 Task: Search one way flight ticket for 1 adult, 6 children, 1 infant in seat and 1 infant on lap in business from Rhinelander: Rhinelander-oneida County Airport to Rock Springs: Southwest Wyoming Regional Airport (rock Springs Sweetwater County Airport) on 8-5-2023. Choice of flights is Alaska. Number of bags: 8 checked bags. Price is upto 75000. Outbound departure time preference is 23:45.
Action: Mouse moved to (371, 319)
Screenshot: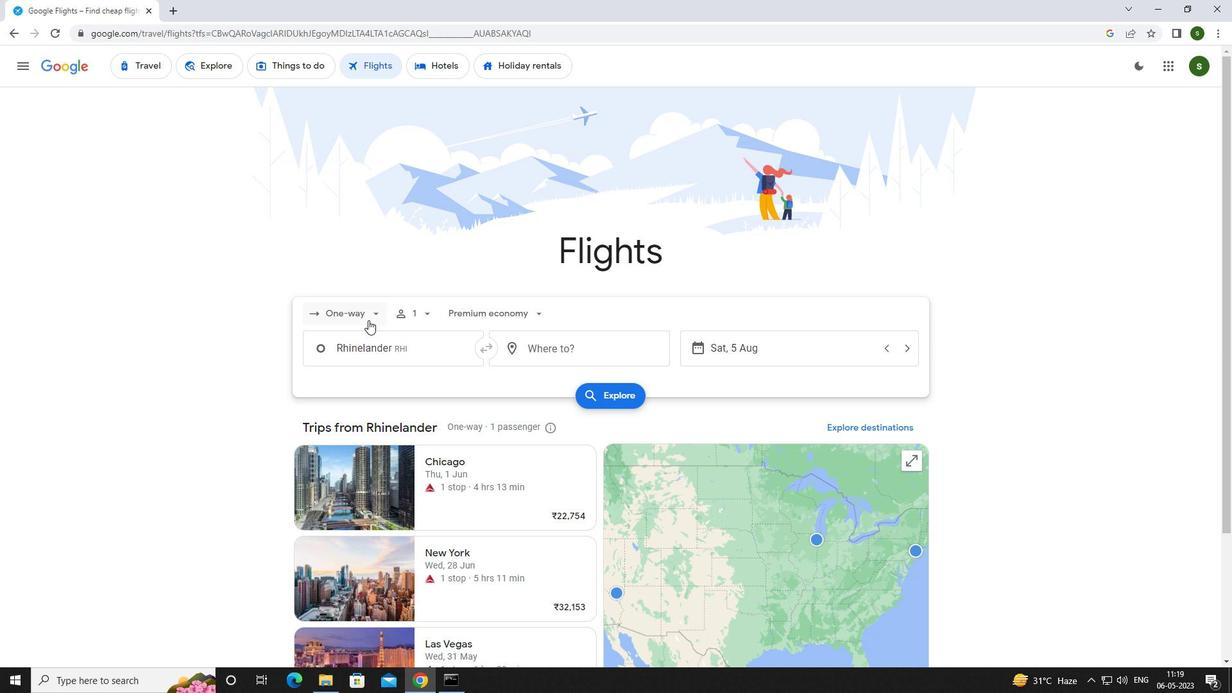 
Action: Mouse pressed left at (371, 319)
Screenshot: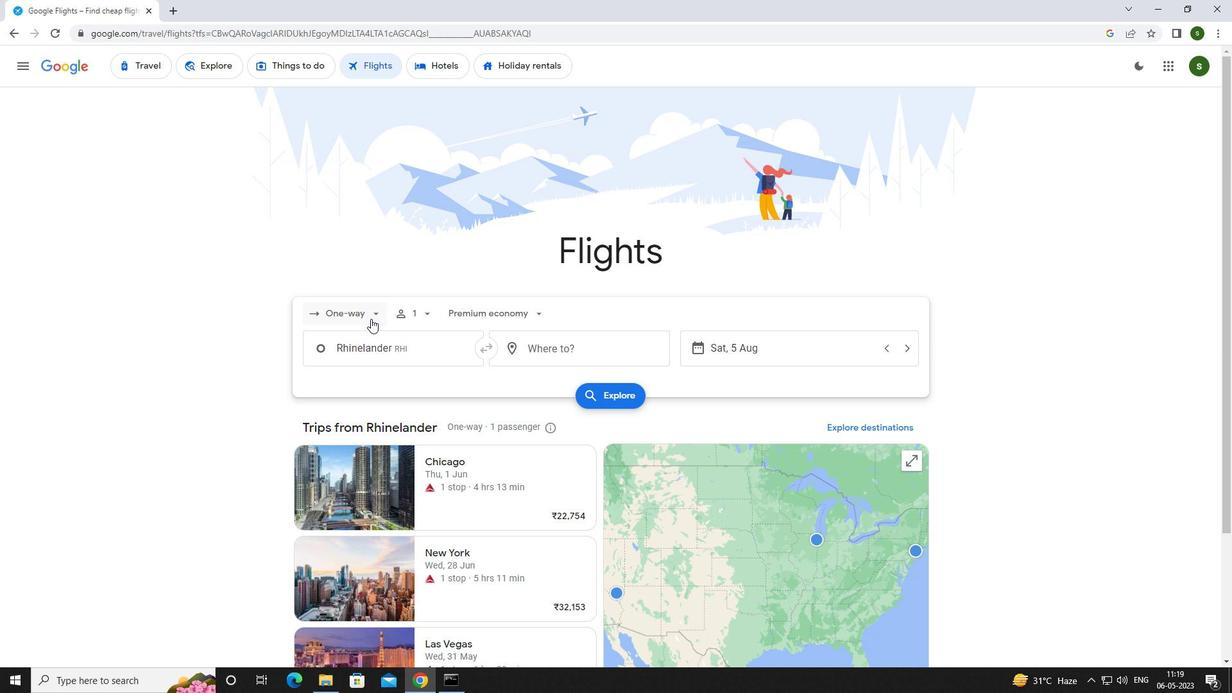 
Action: Mouse moved to (368, 374)
Screenshot: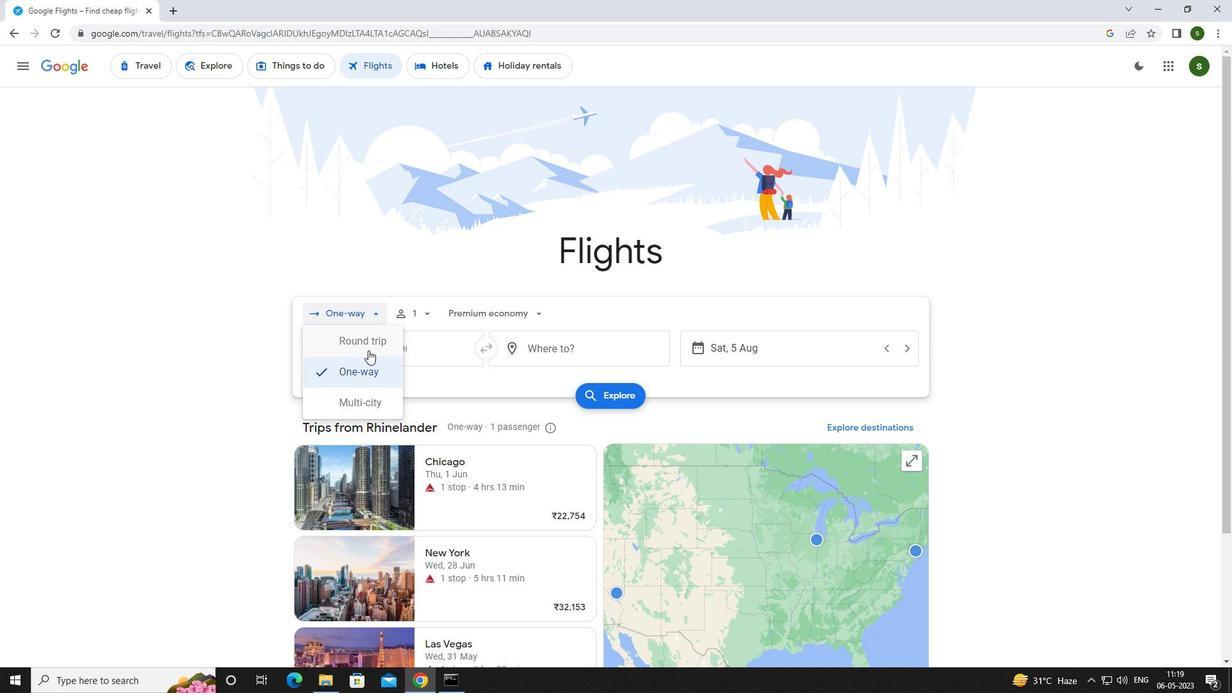 
Action: Mouse pressed left at (368, 374)
Screenshot: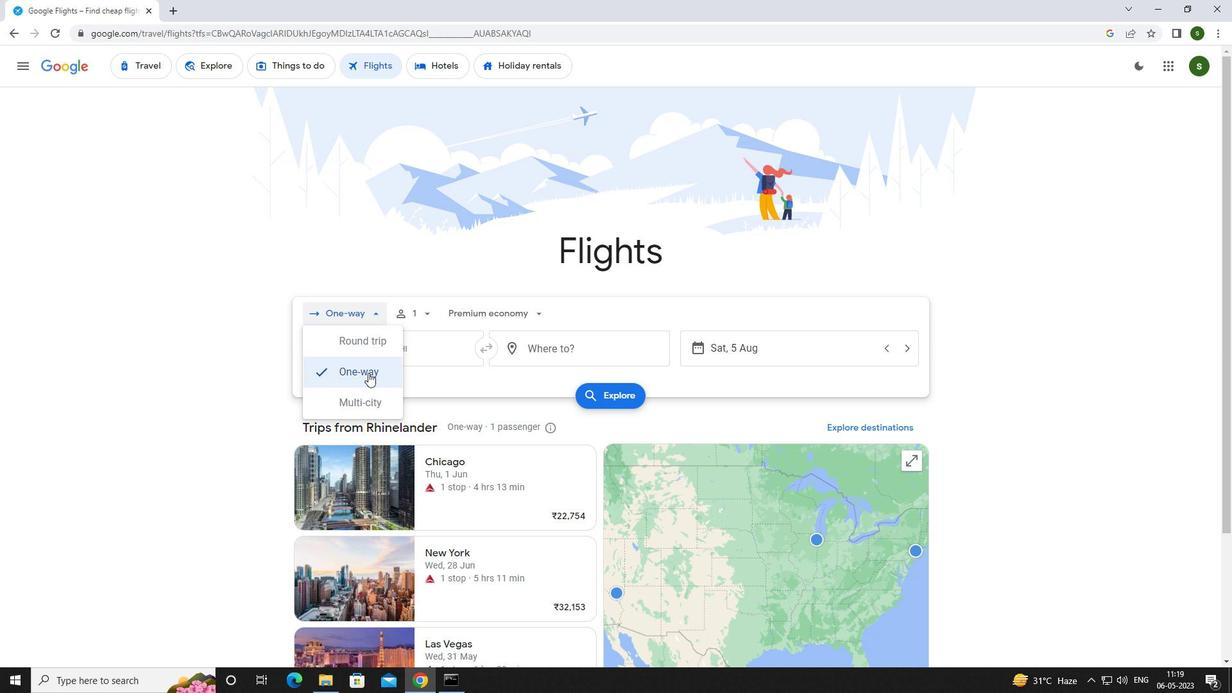 
Action: Mouse moved to (430, 321)
Screenshot: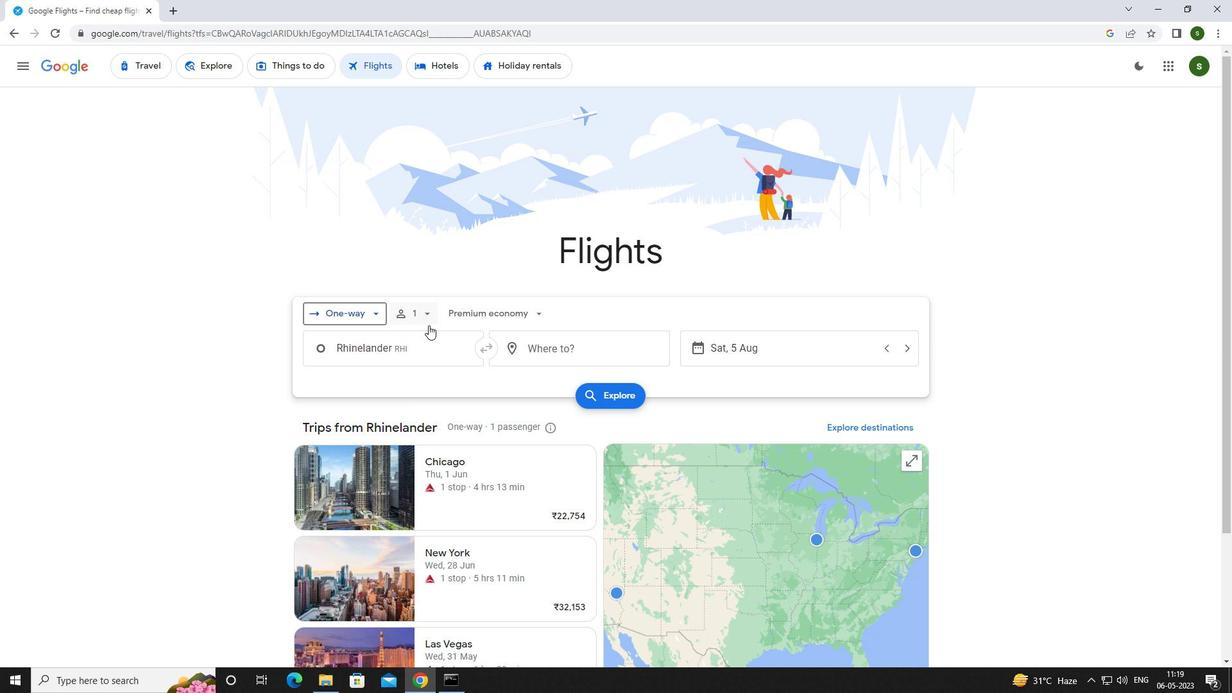 
Action: Mouse pressed left at (430, 321)
Screenshot: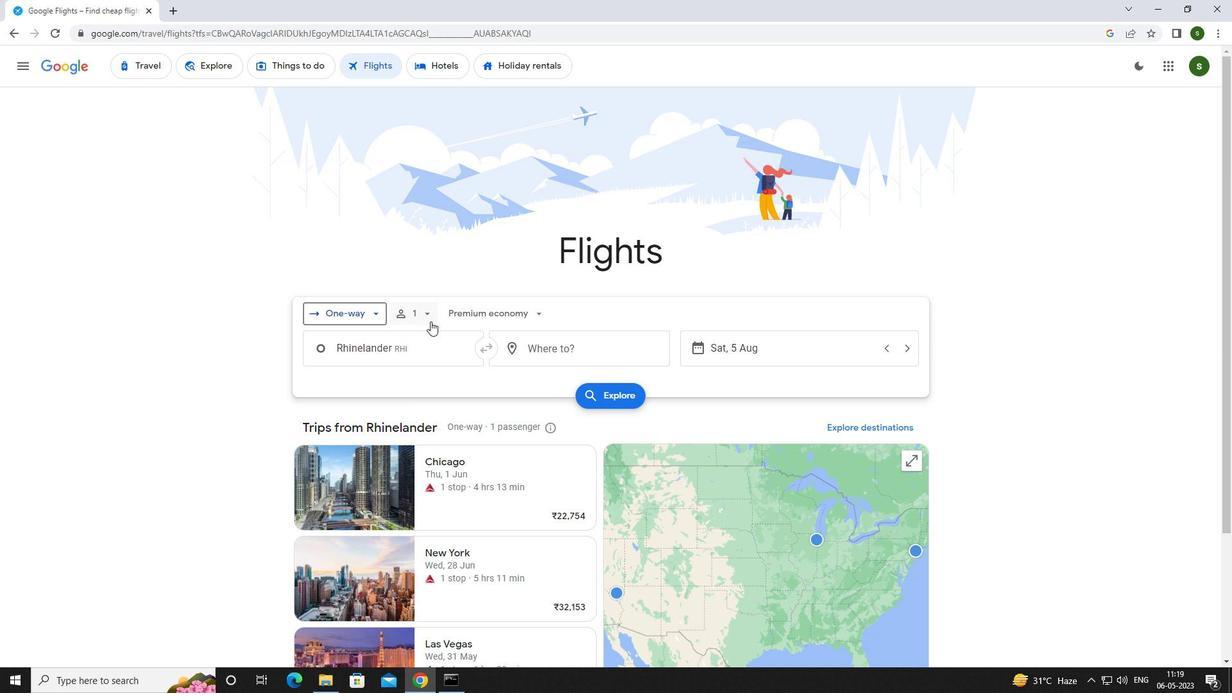 
Action: Mouse moved to (522, 374)
Screenshot: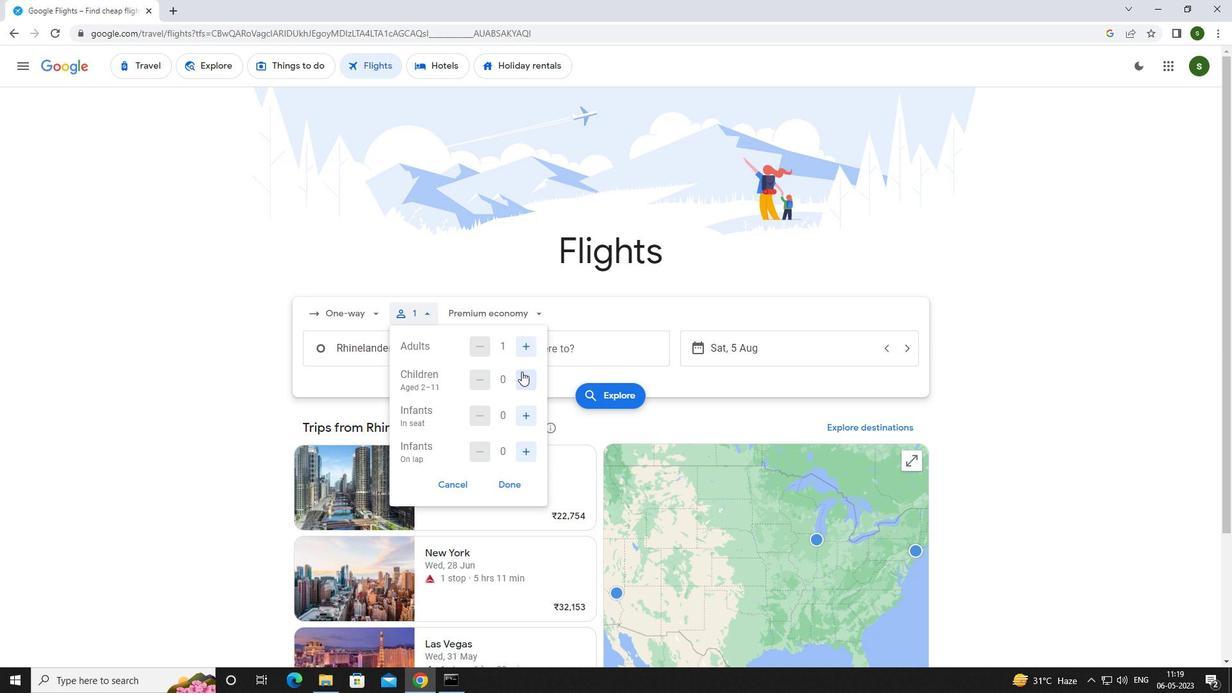 
Action: Mouse pressed left at (522, 374)
Screenshot: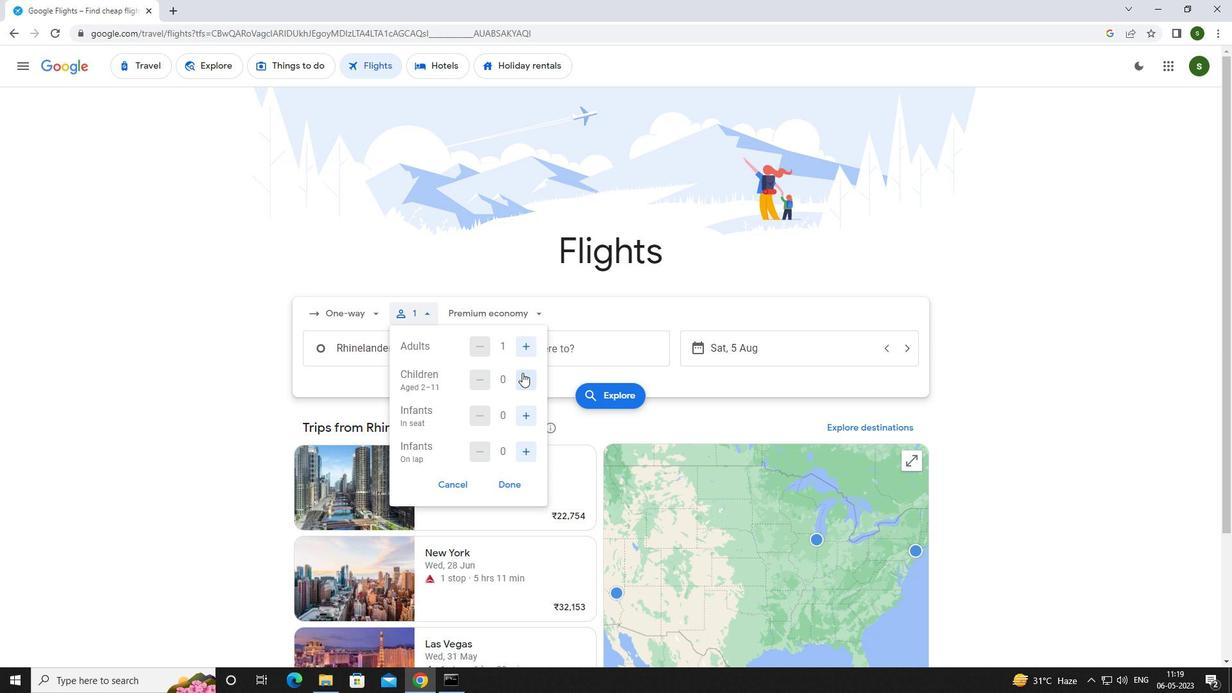 
Action: Mouse pressed left at (522, 374)
Screenshot: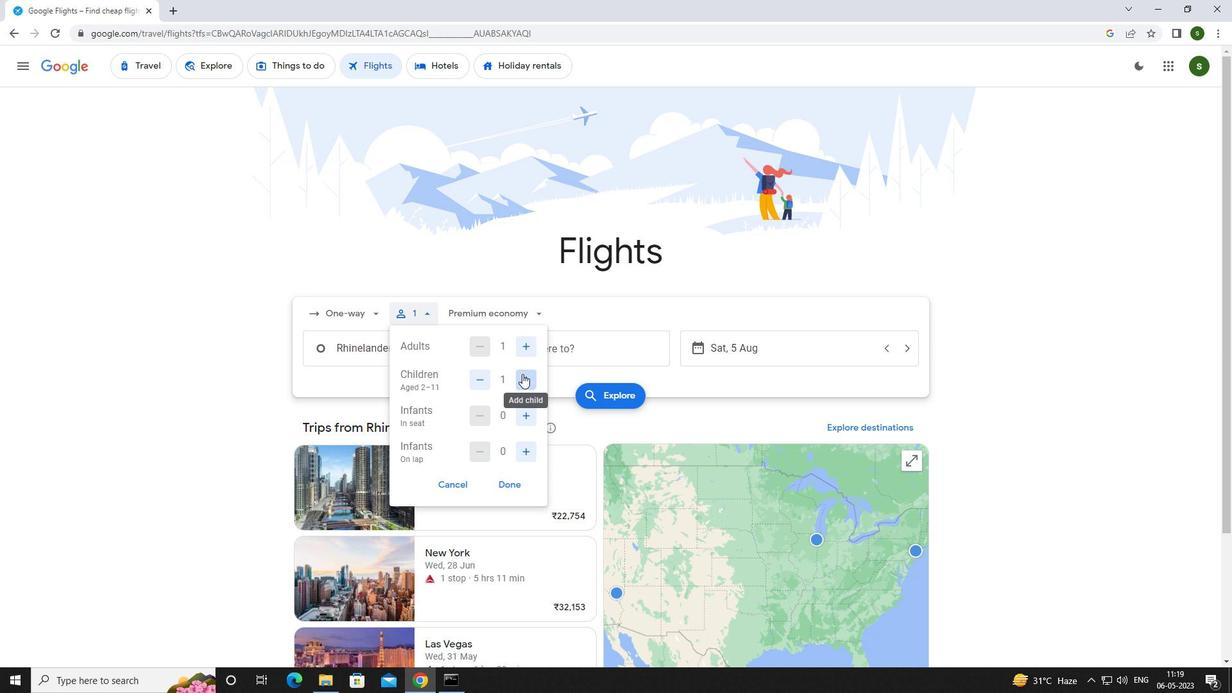 
Action: Mouse pressed left at (522, 374)
Screenshot: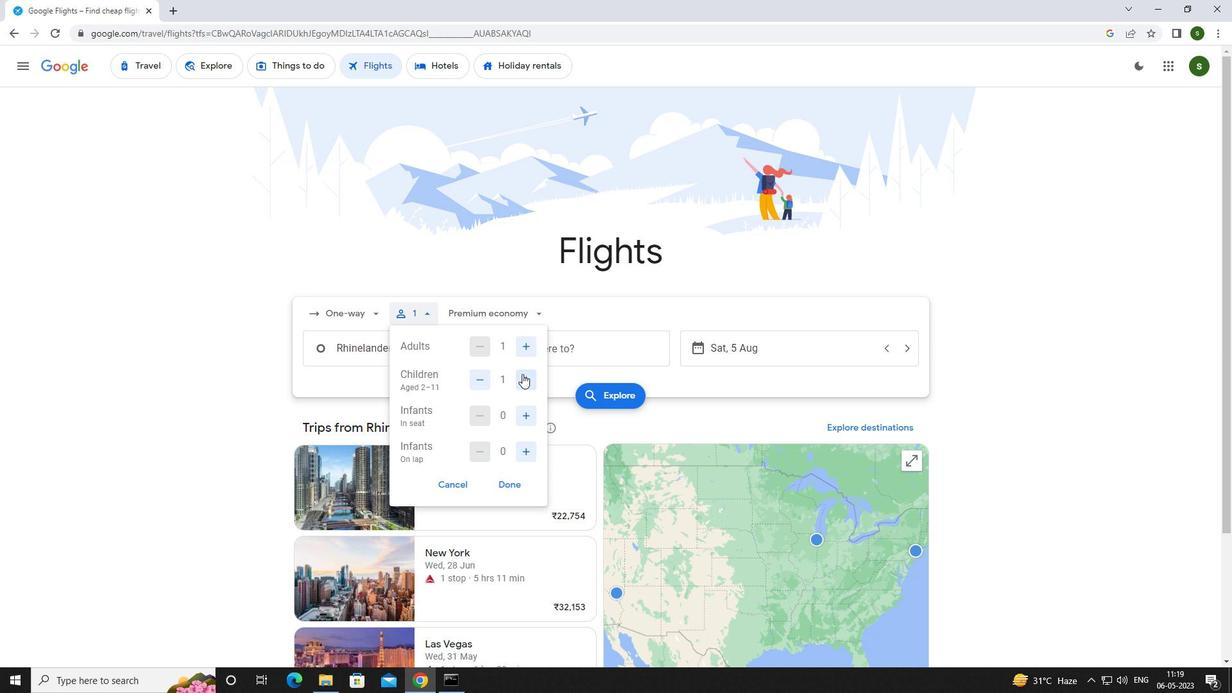 
Action: Mouse pressed left at (522, 374)
Screenshot: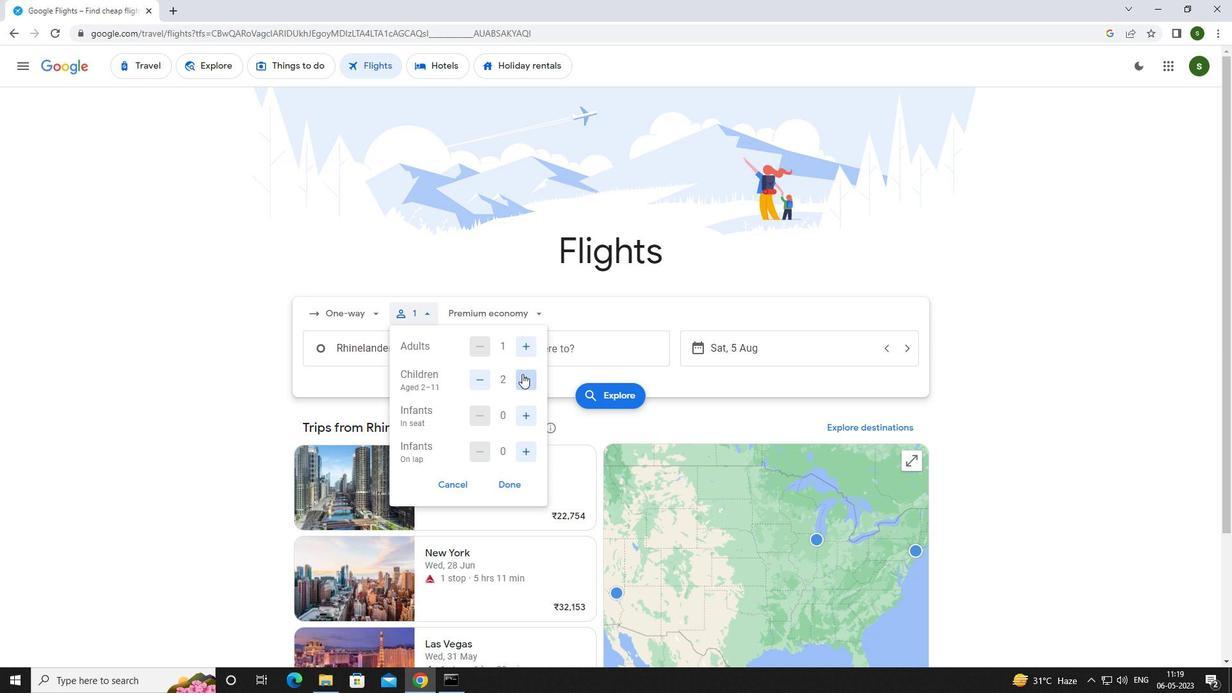 
Action: Mouse pressed left at (522, 374)
Screenshot: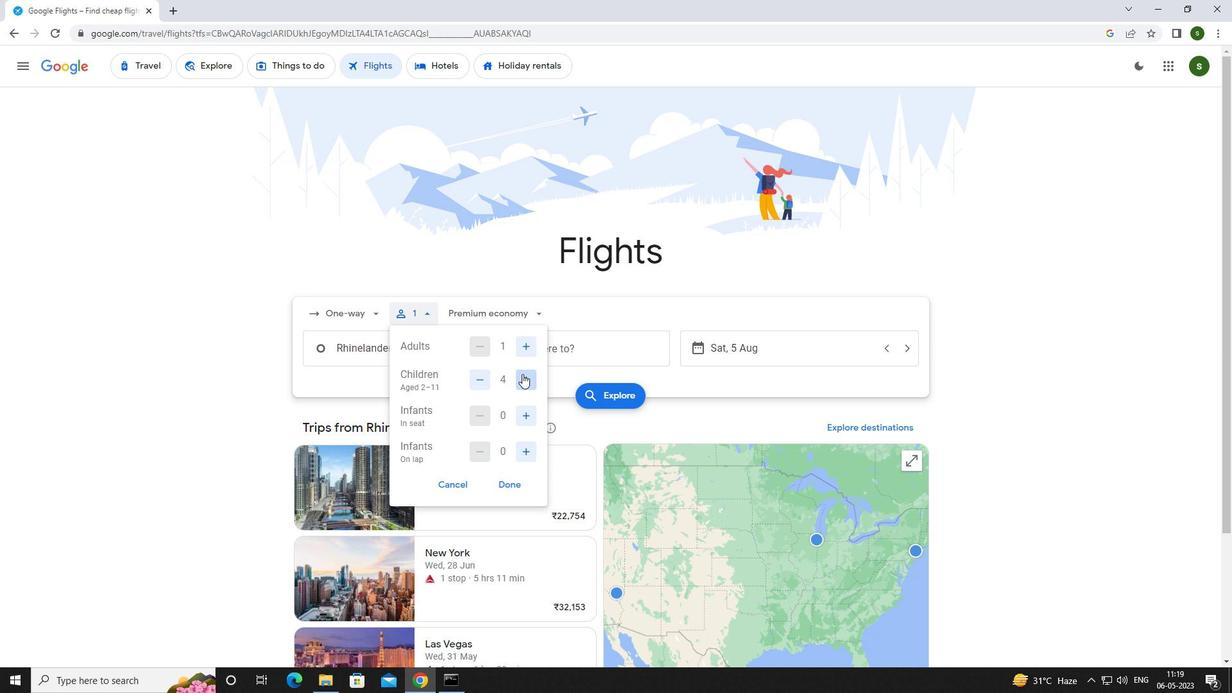 
Action: Mouse pressed left at (522, 374)
Screenshot: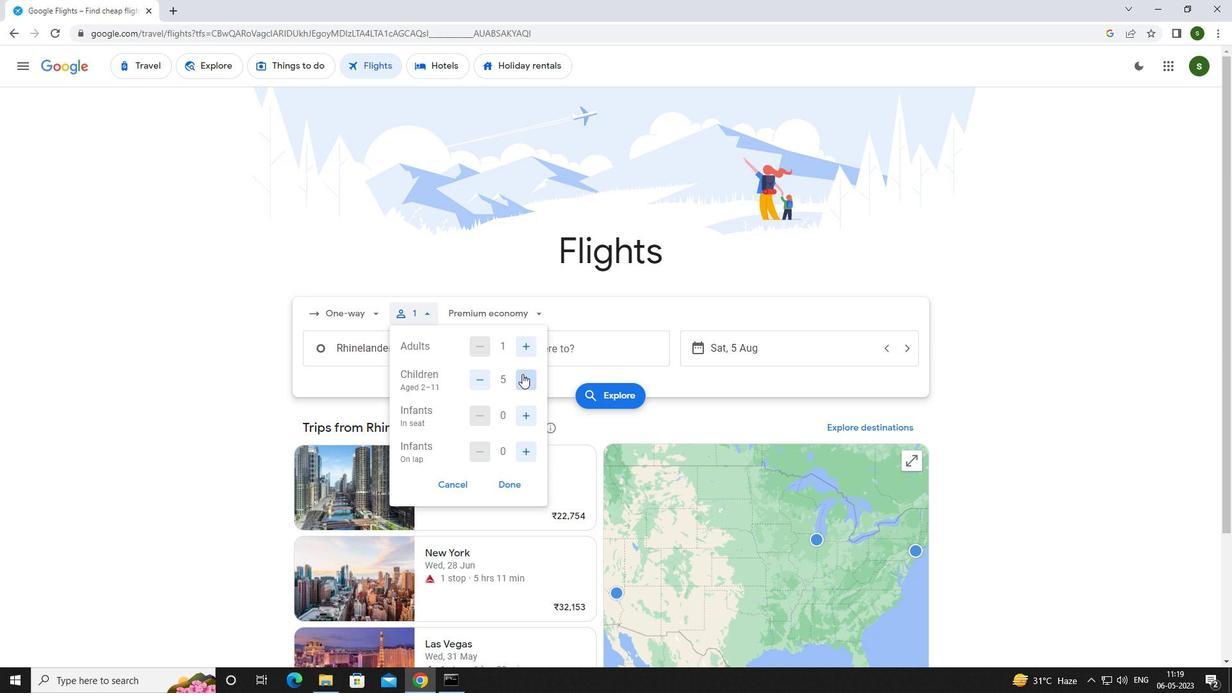 
Action: Mouse moved to (526, 411)
Screenshot: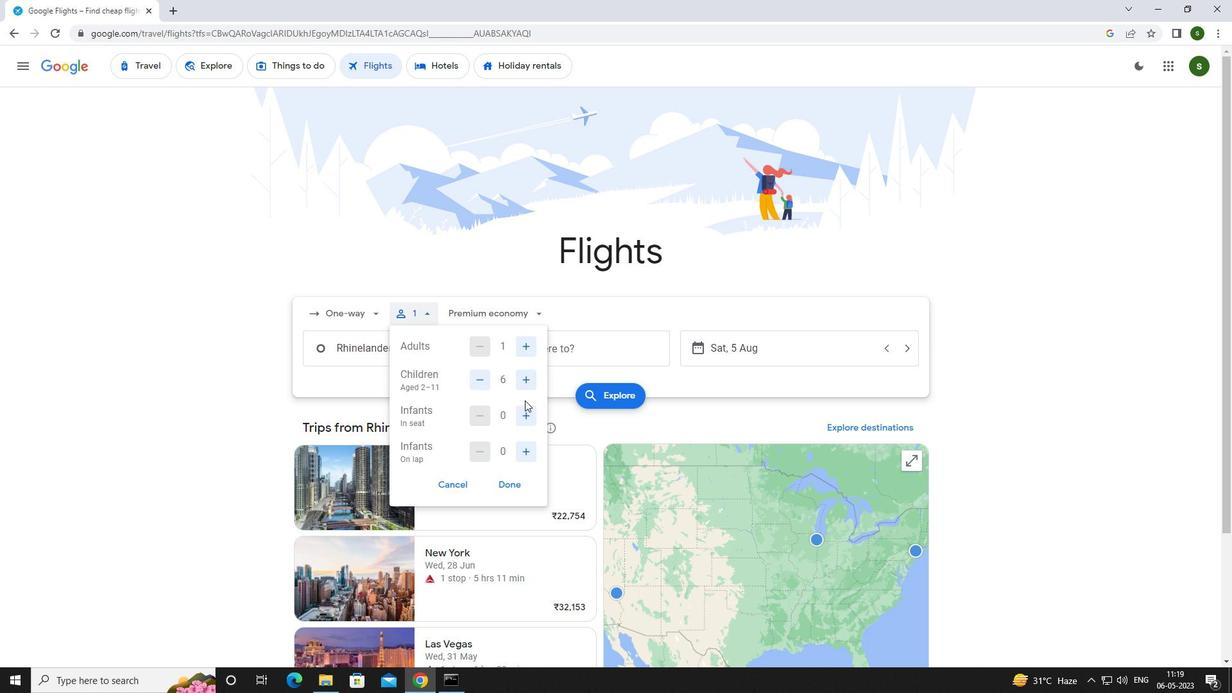 
Action: Mouse pressed left at (526, 411)
Screenshot: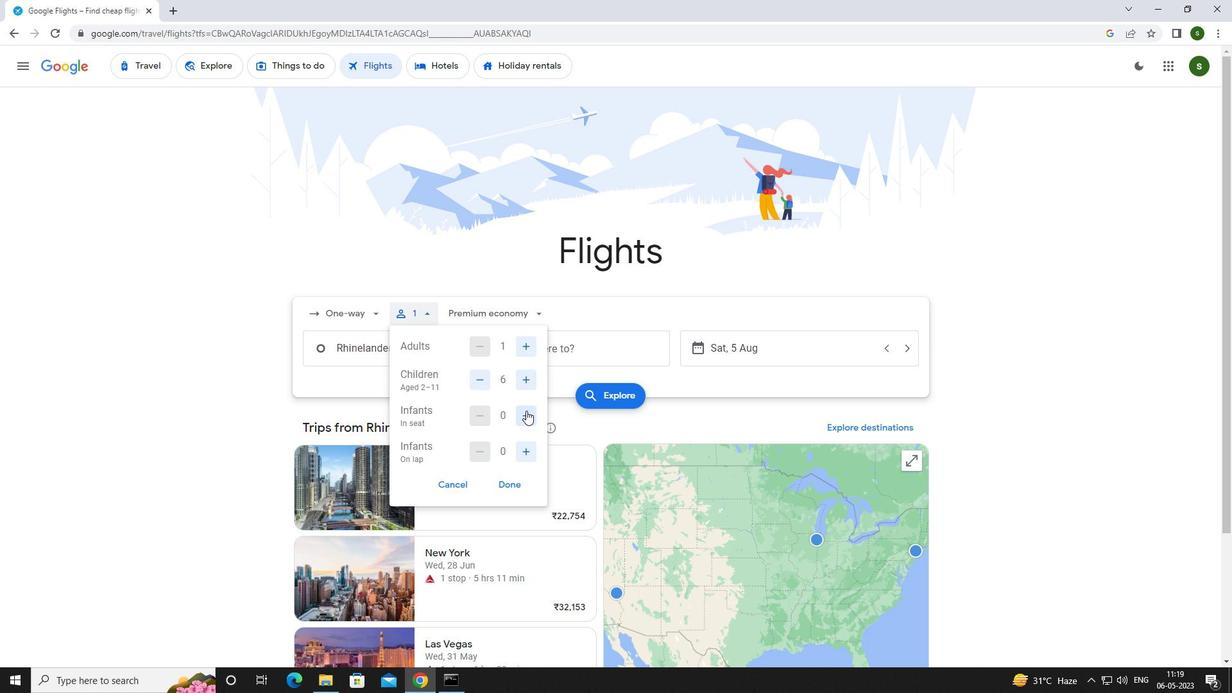 
Action: Mouse moved to (532, 448)
Screenshot: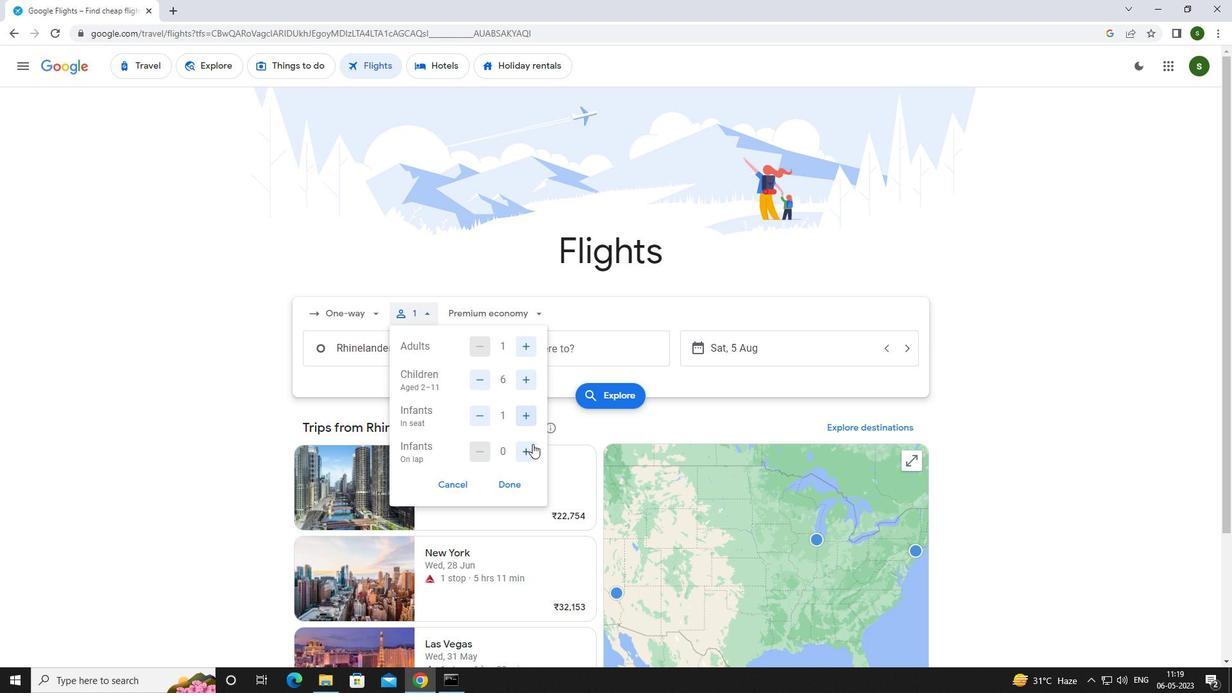 
Action: Mouse pressed left at (532, 448)
Screenshot: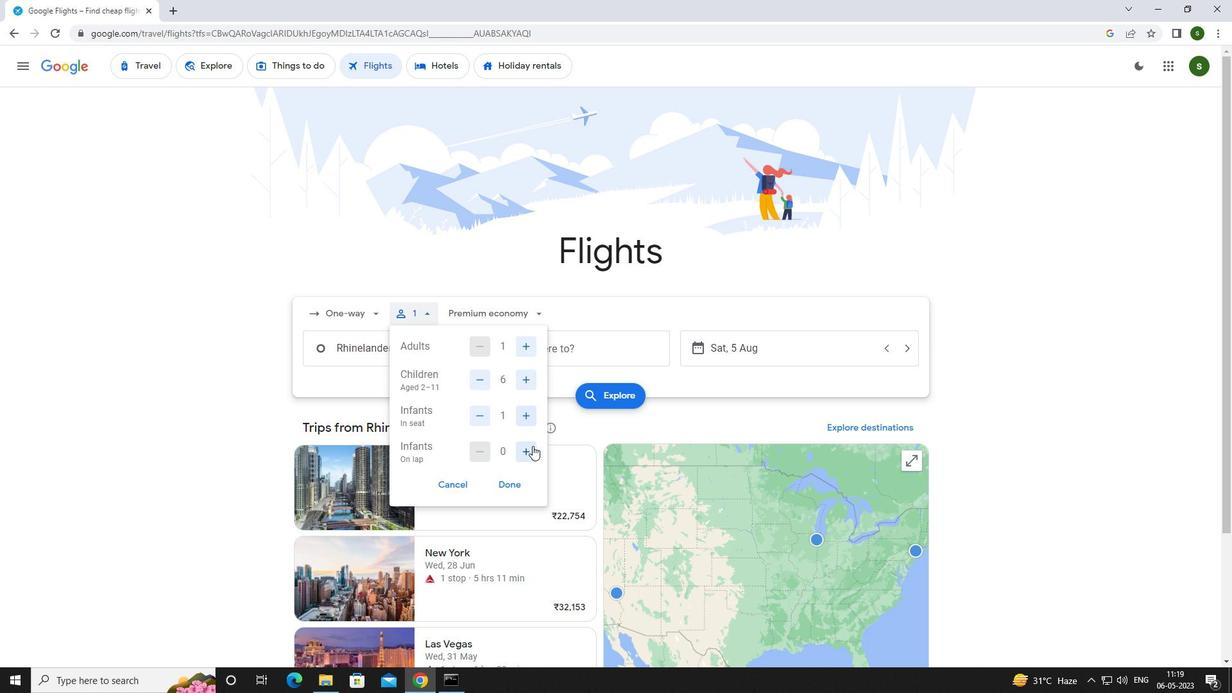 
Action: Mouse moved to (527, 308)
Screenshot: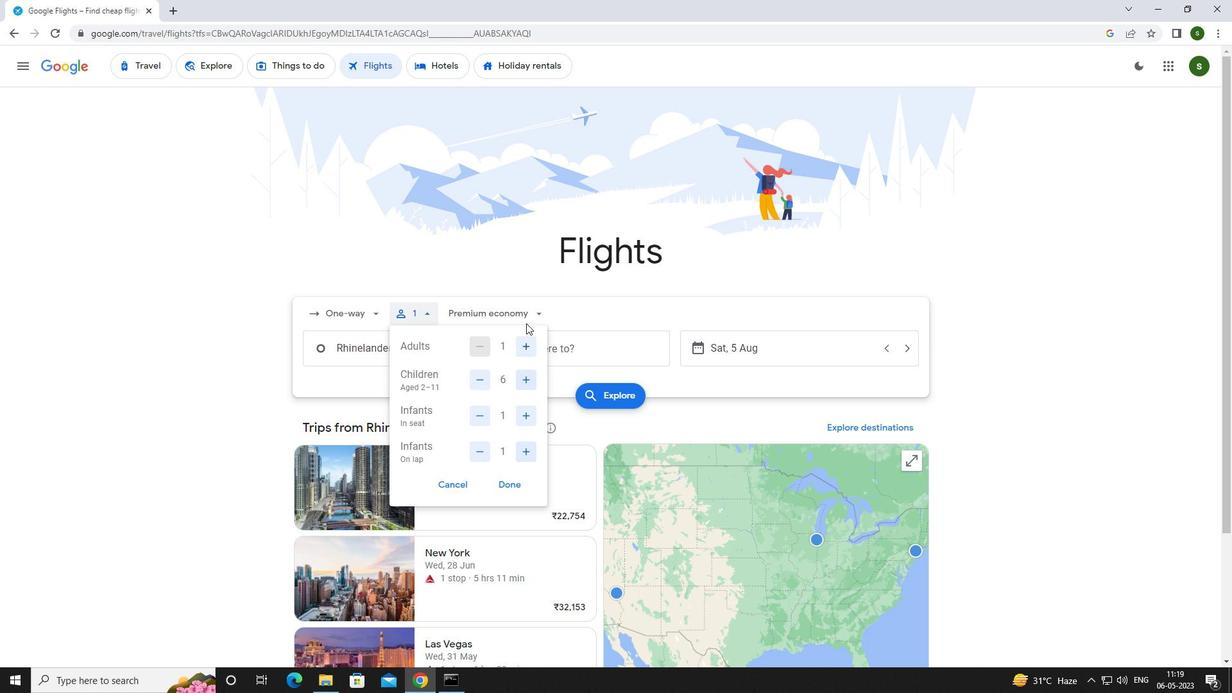 
Action: Mouse pressed left at (527, 308)
Screenshot: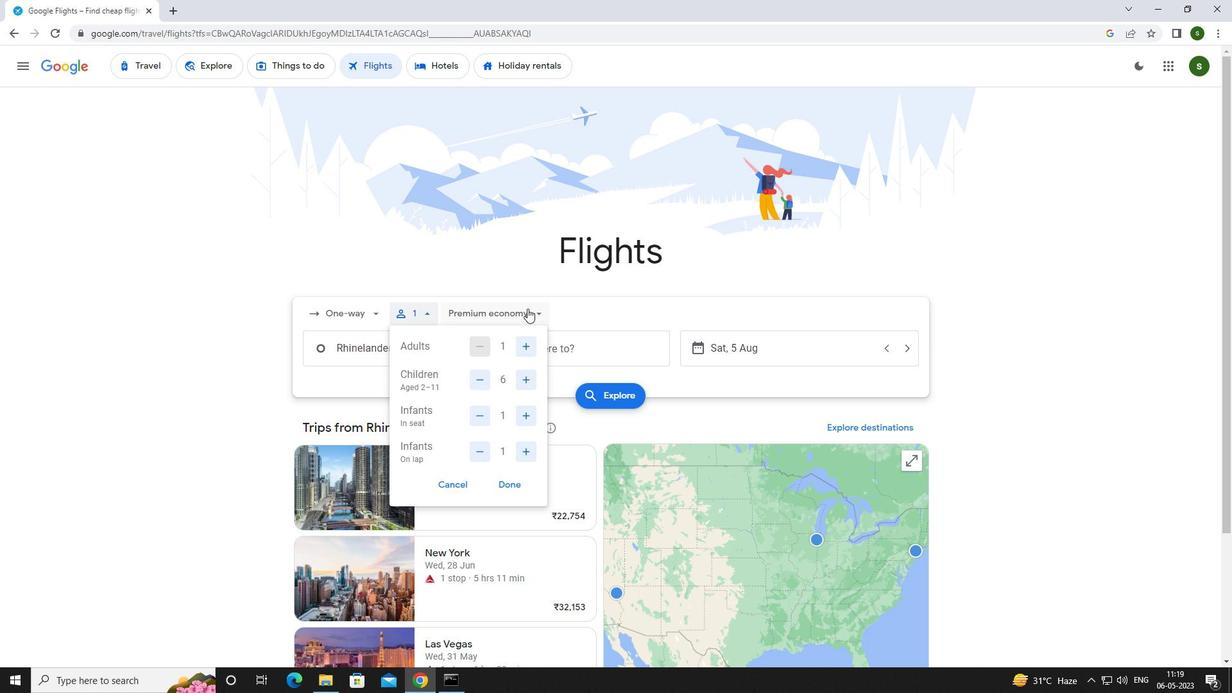 
Action: Mouse moved to (528, 400)
Screenshot: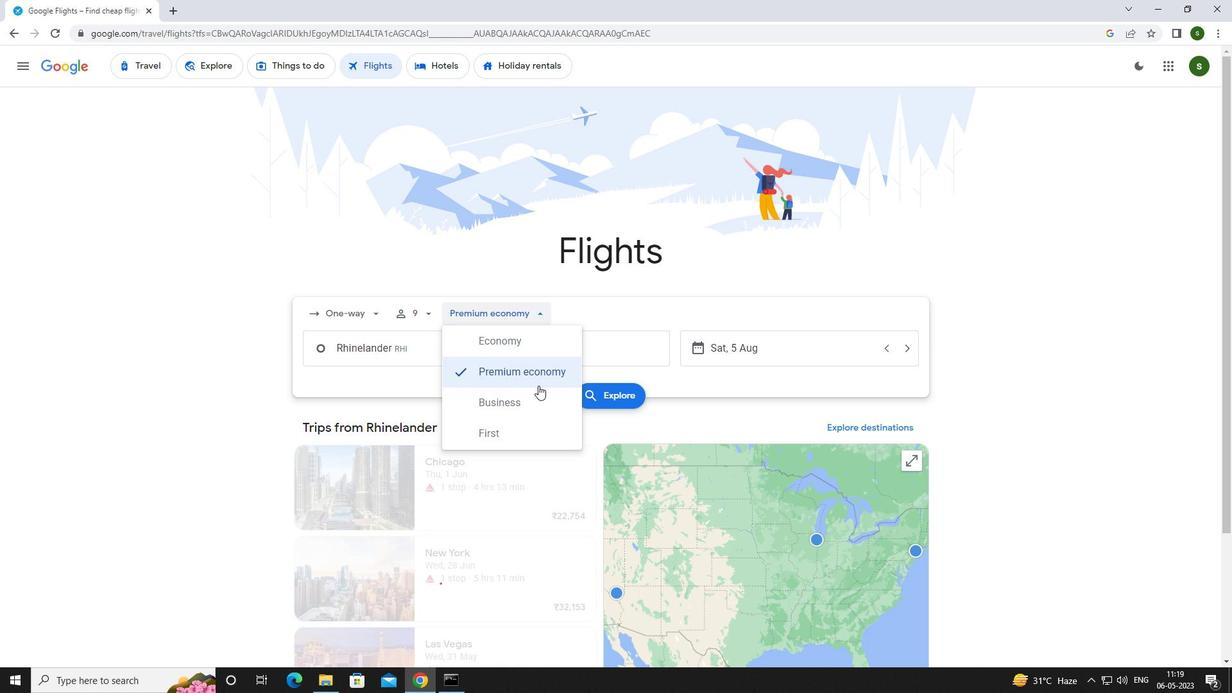 
Action: Mouse pressed left at (528, 400)
Screenshot: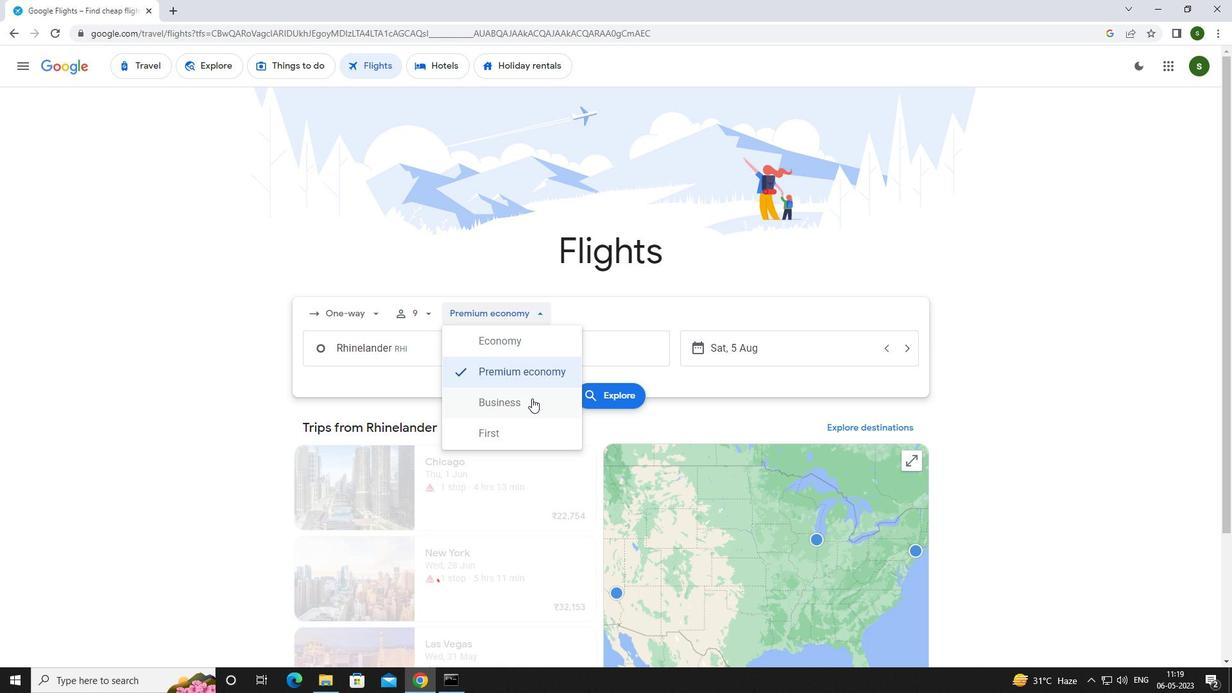 
Action: Mouse moved to (433, 345)
Screenshot: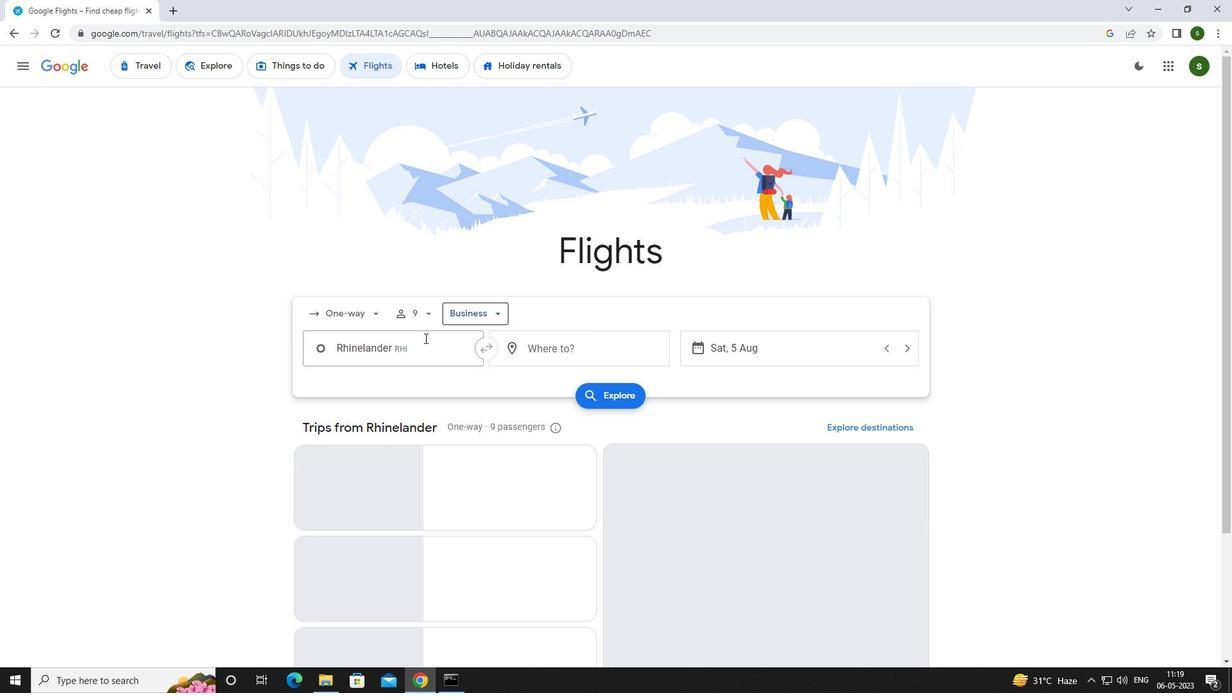 
Action: Mouse pressed left at (433, 345)
Screenshot: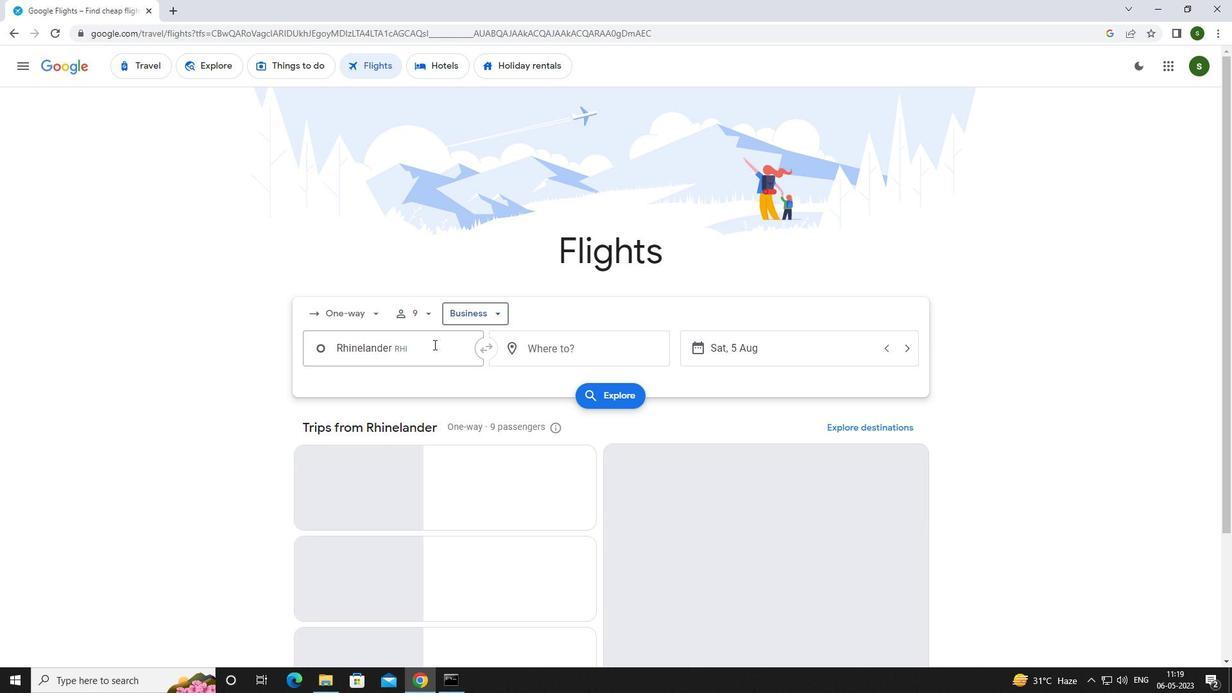
Action: Key pressed <Key.caps_lock>r<Key.caps_lock>hinr<Key.backspace>
Screenshot: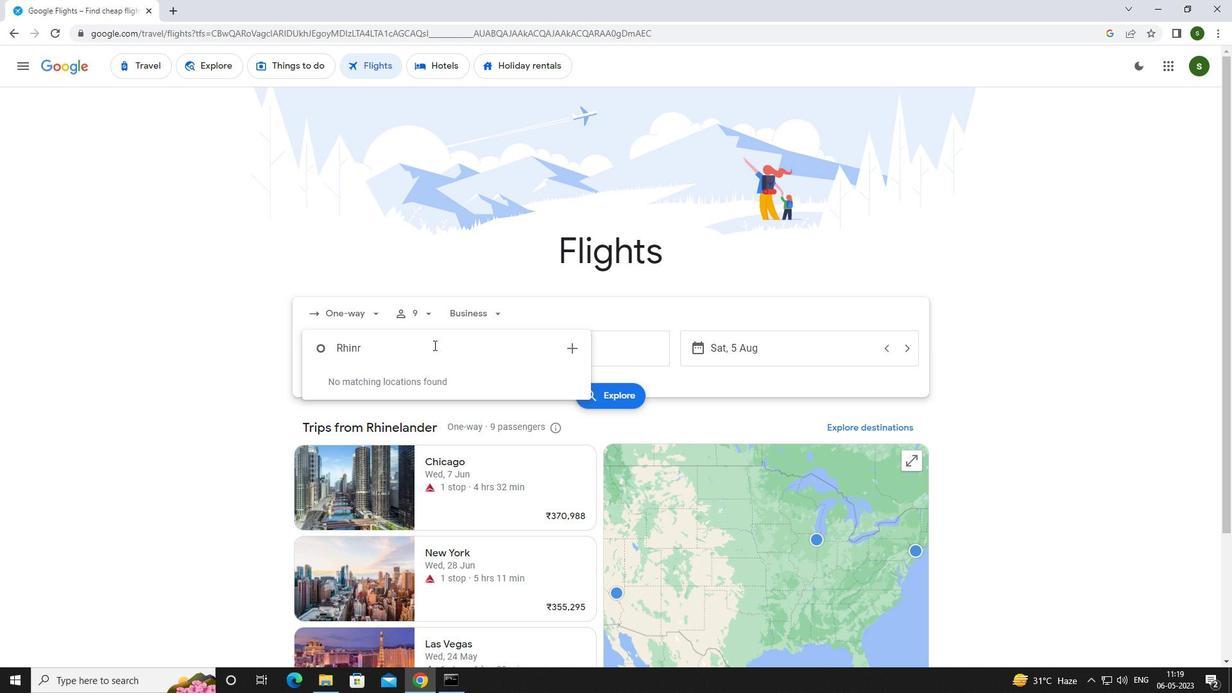 
Action: Mouse moved to (439, 381)
Screenshot: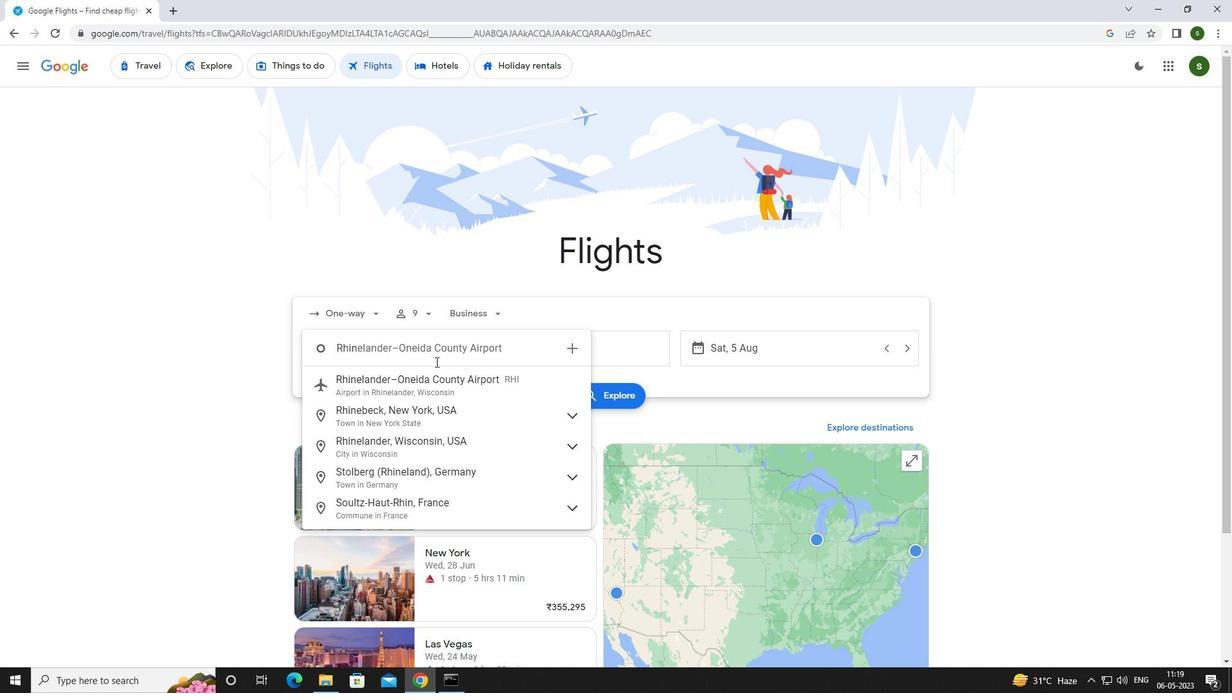 
Action: Mouse pressed left at (439, 381)
Screenshot: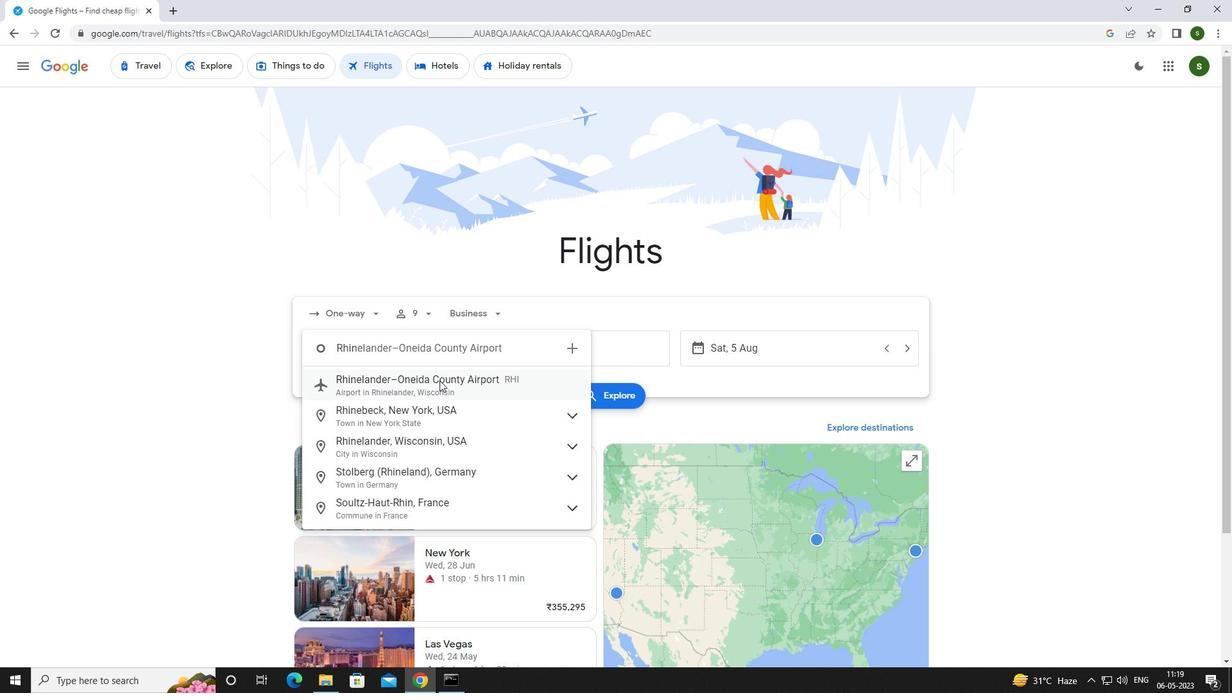 
Action: Mouse moved to (564, 352)
Screenshot: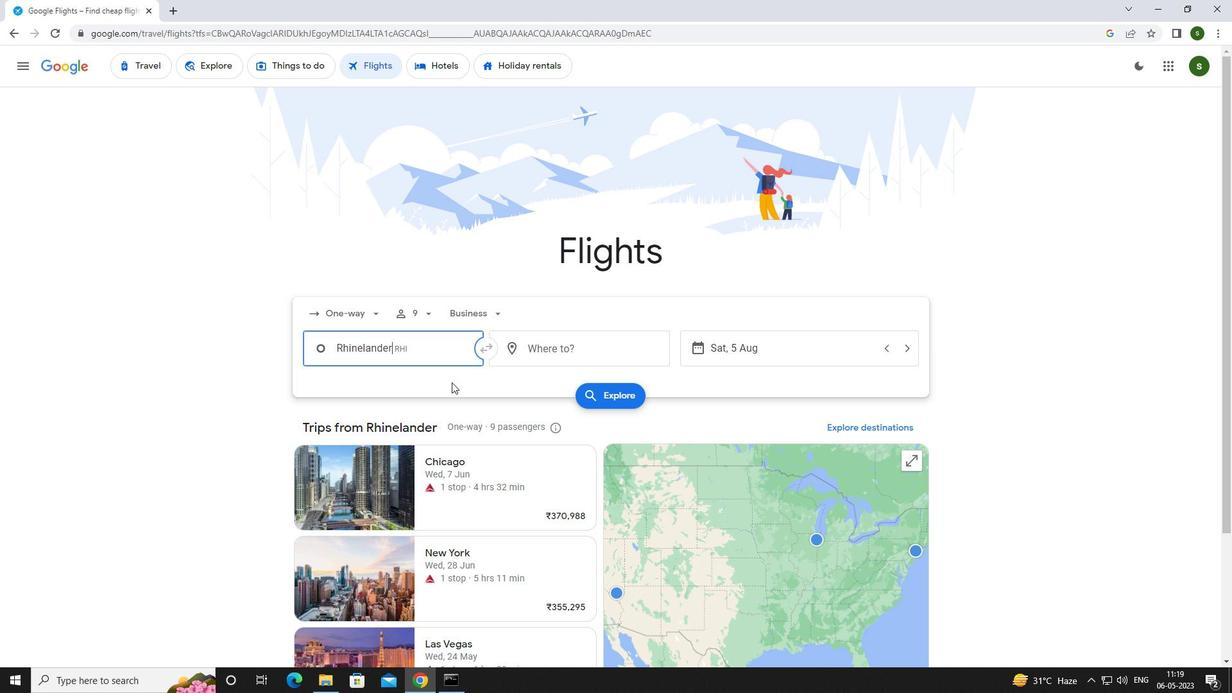 
Action: Mouse pressed left at (564, 352)
Screenshot: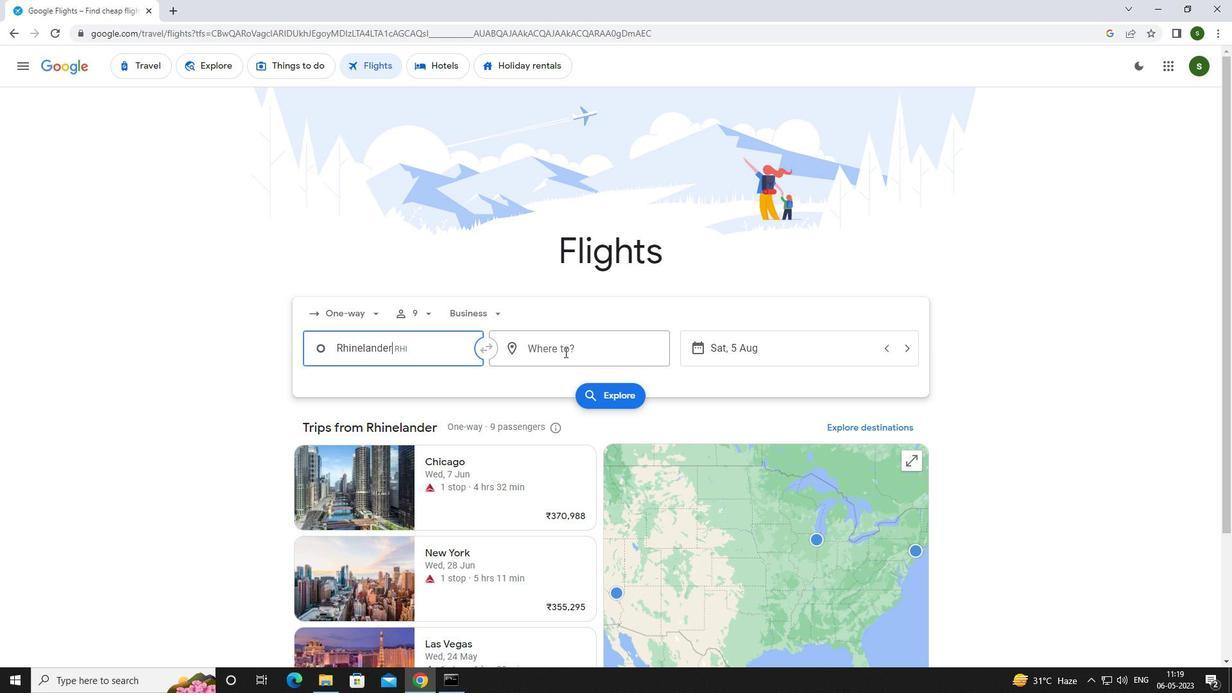 
Action: Key pressed <Key.caps_lock>r<Key.caps_lock>ock<Key.space><Key.caps_lock>s<Key.caps_lock>pr
Screenshot: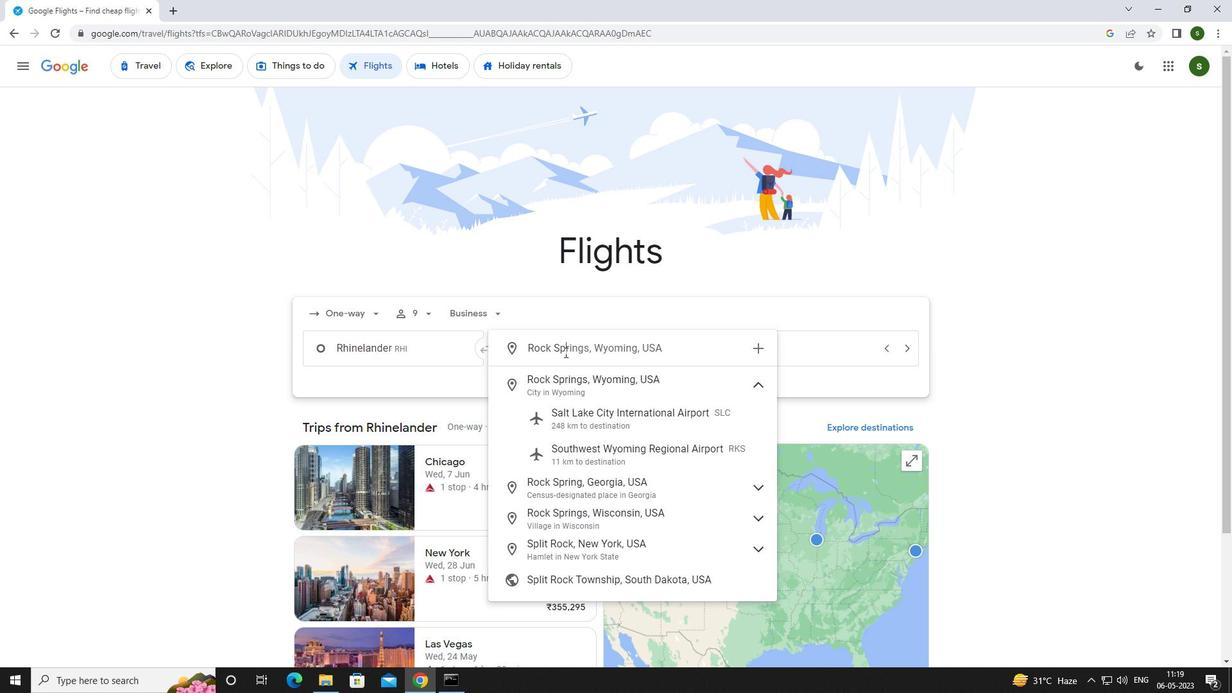 
Action: Mouse moved to (590, 439)
Screenshot: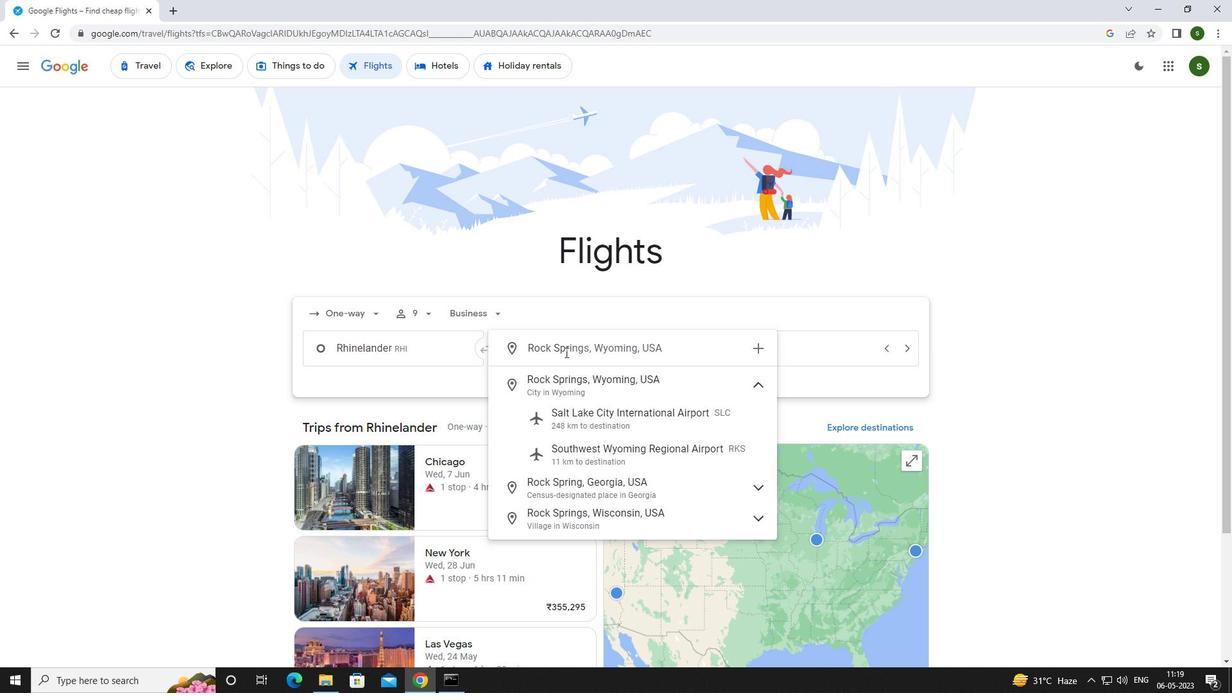 
Action: Mouse pressed left at (590, 439)
Screenshot: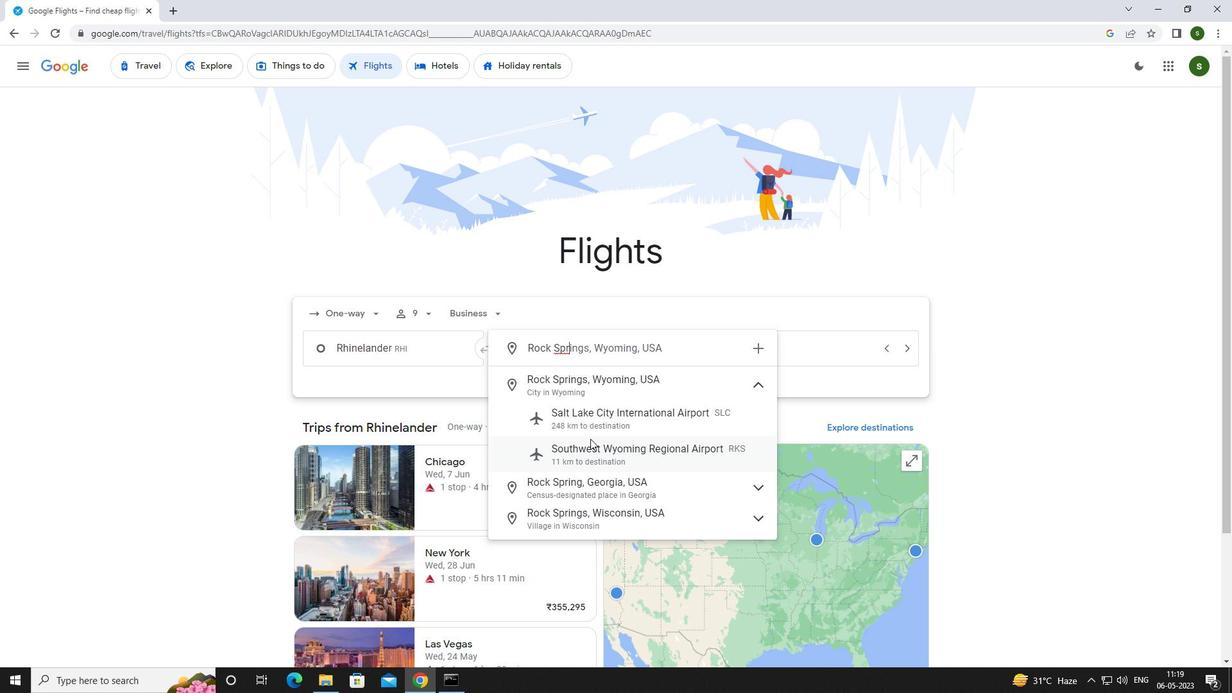 
Action: Mouse moved to (758, 344)
Screenshot: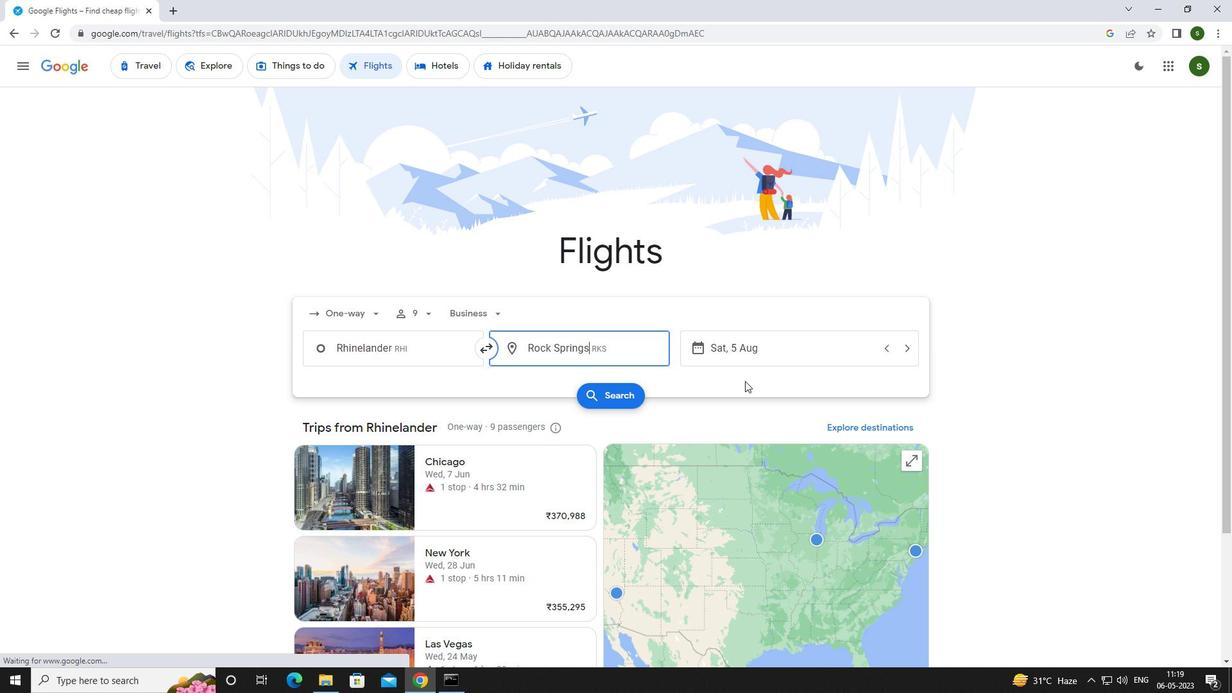 
Action: Mouse pressed left at (758, 344)
Screenshot: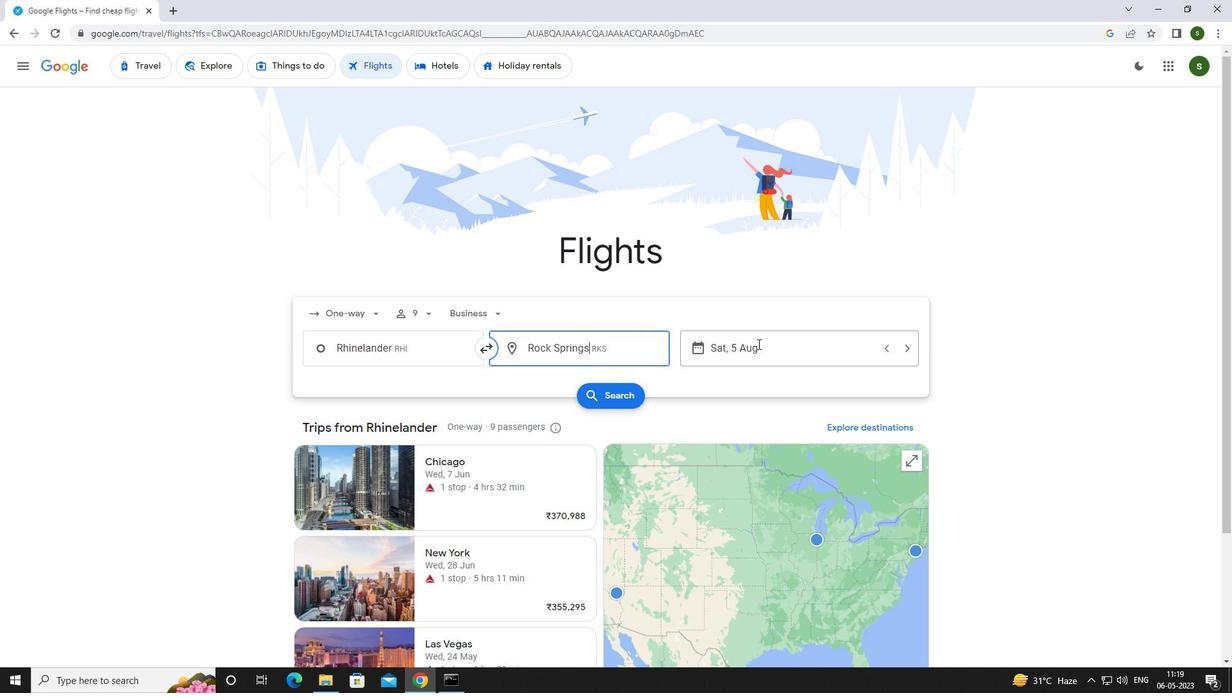 
Action: Mouse moved to (647, 437)
Screenshot: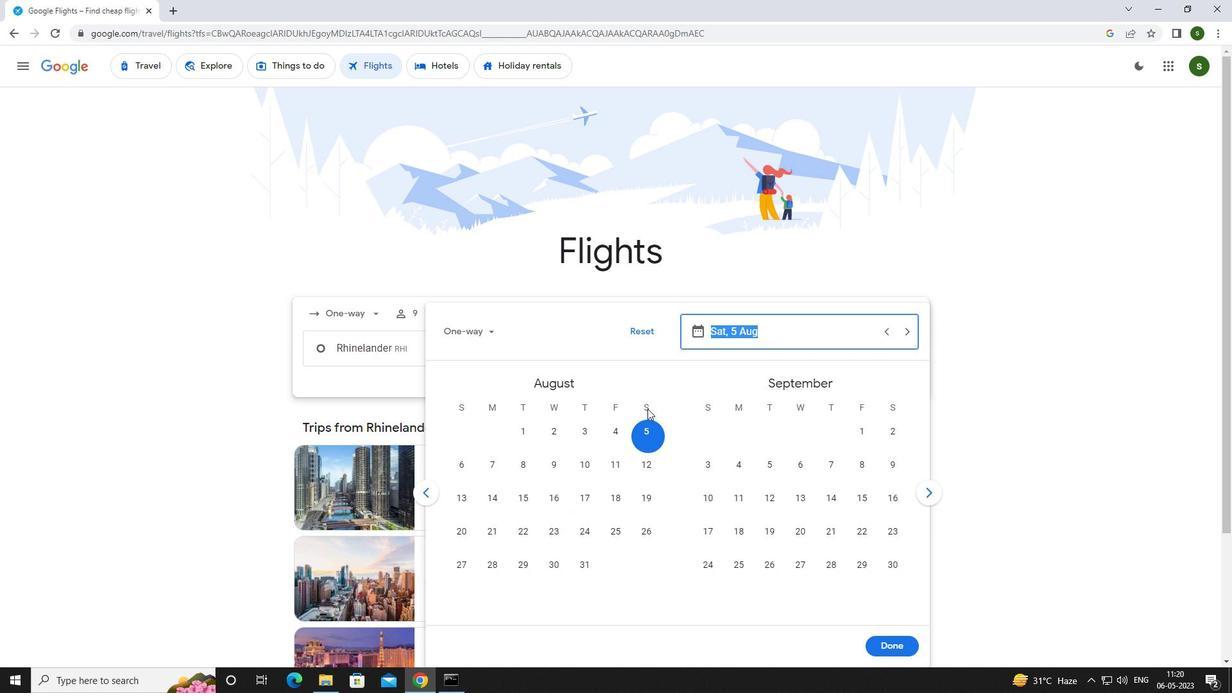 
Action: Mouse pressed left at (647, 437)
Screenshot: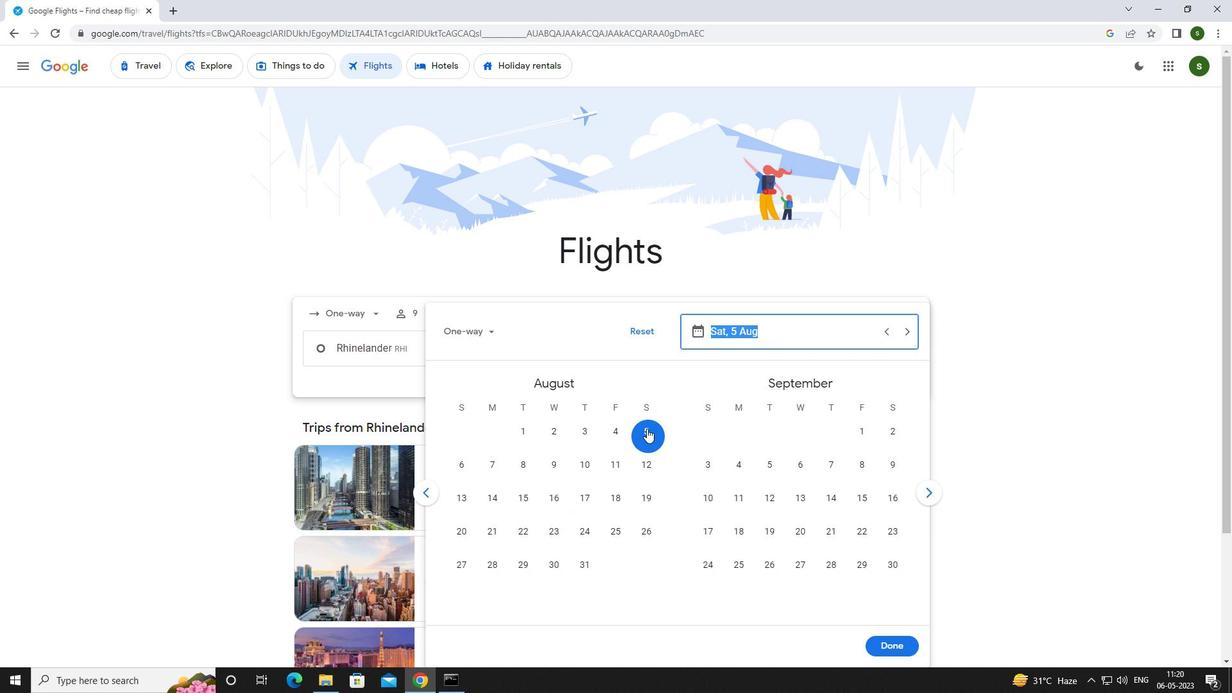 
Action: Mouse moved to (891, 643)
Screenshot: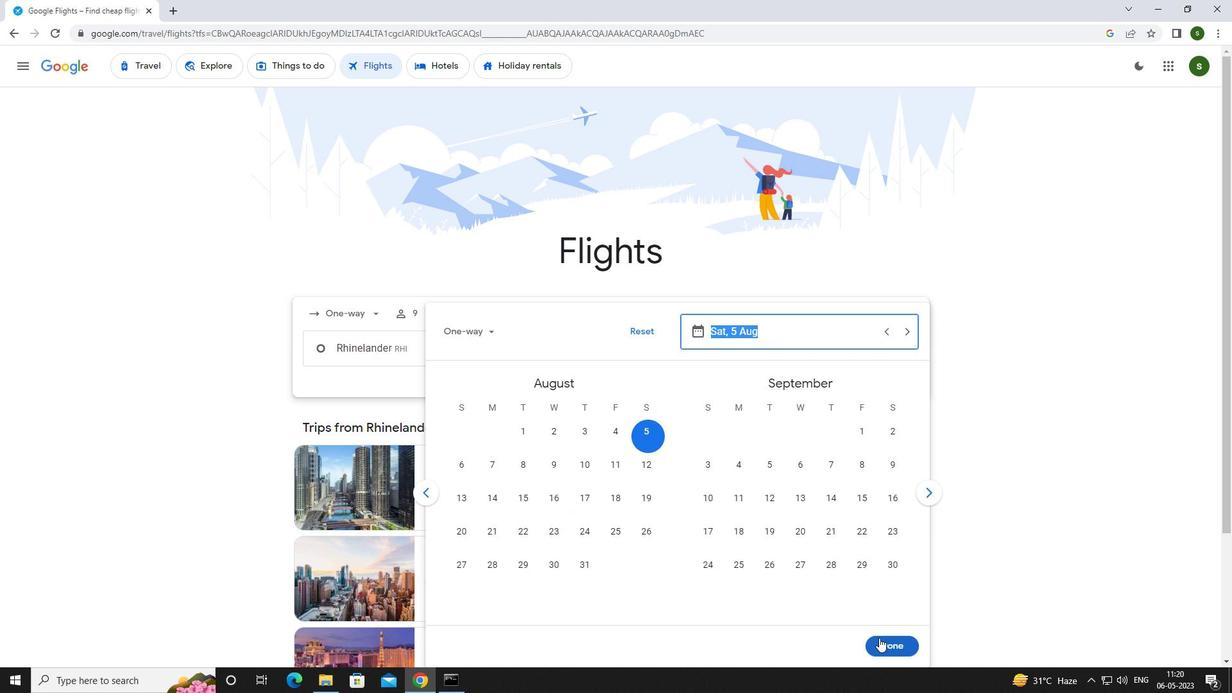 
Action: Mouse pressed left at (891, 643)
Screenshot: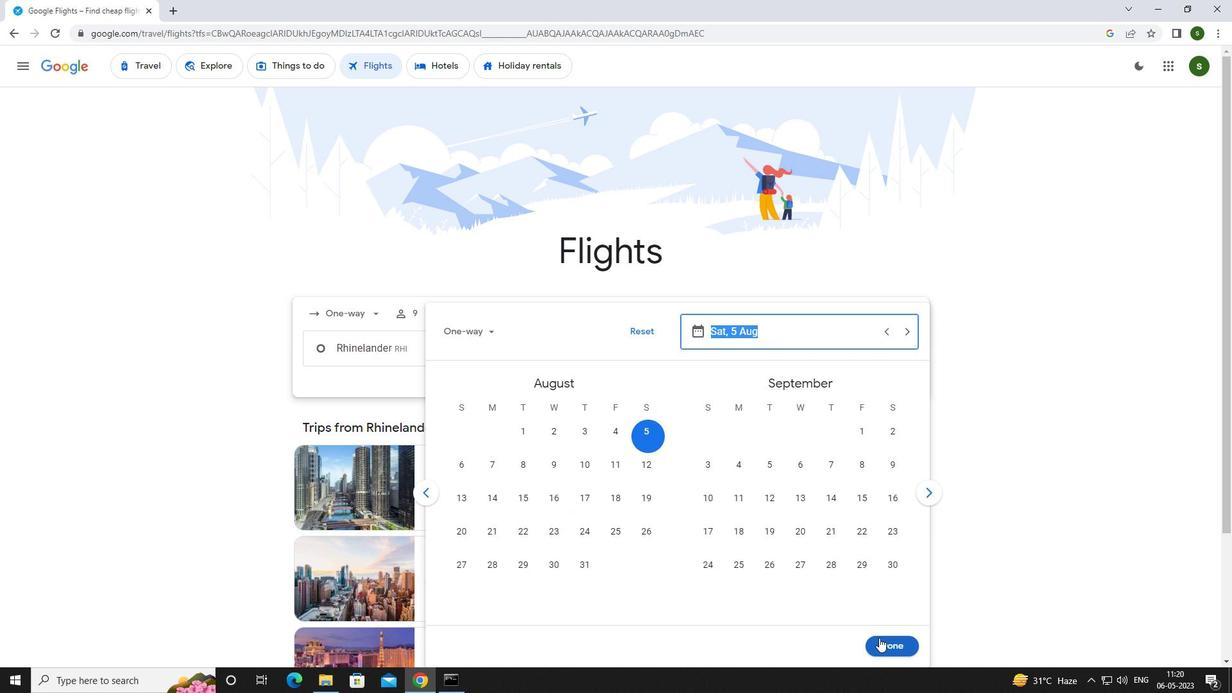 
Action: Mouse moved to (618, 393)
Screenshot: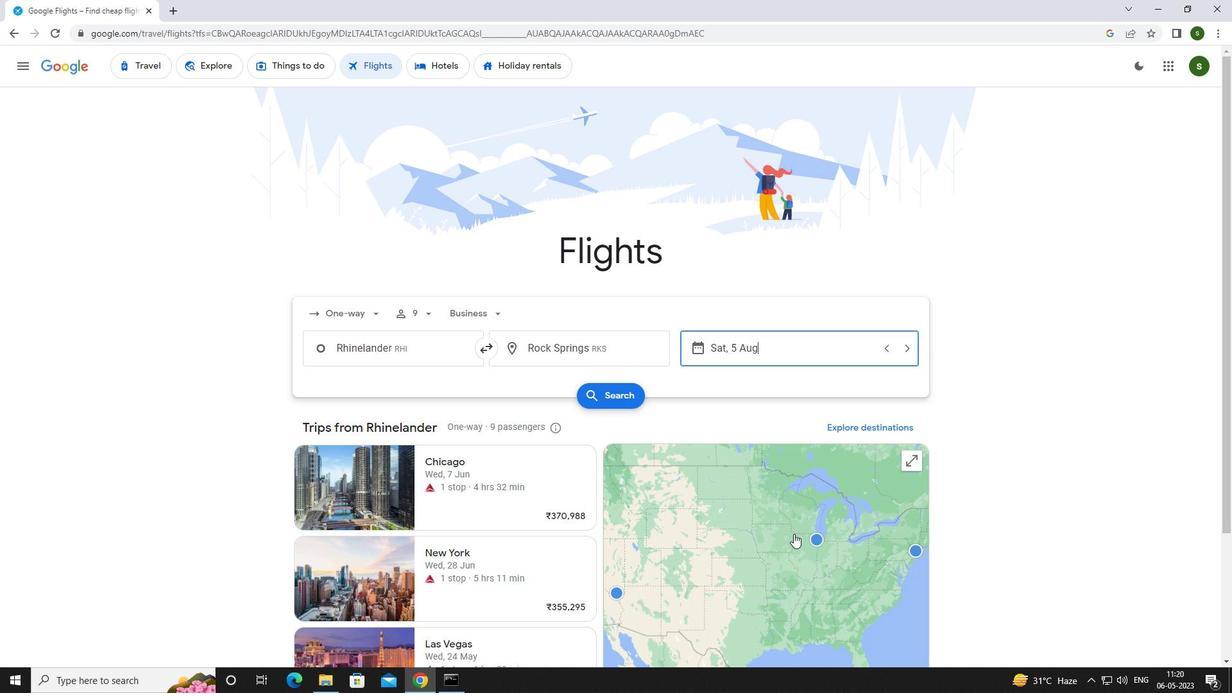 
Action: Mouse pressed left at (618, 393)
Screenshot: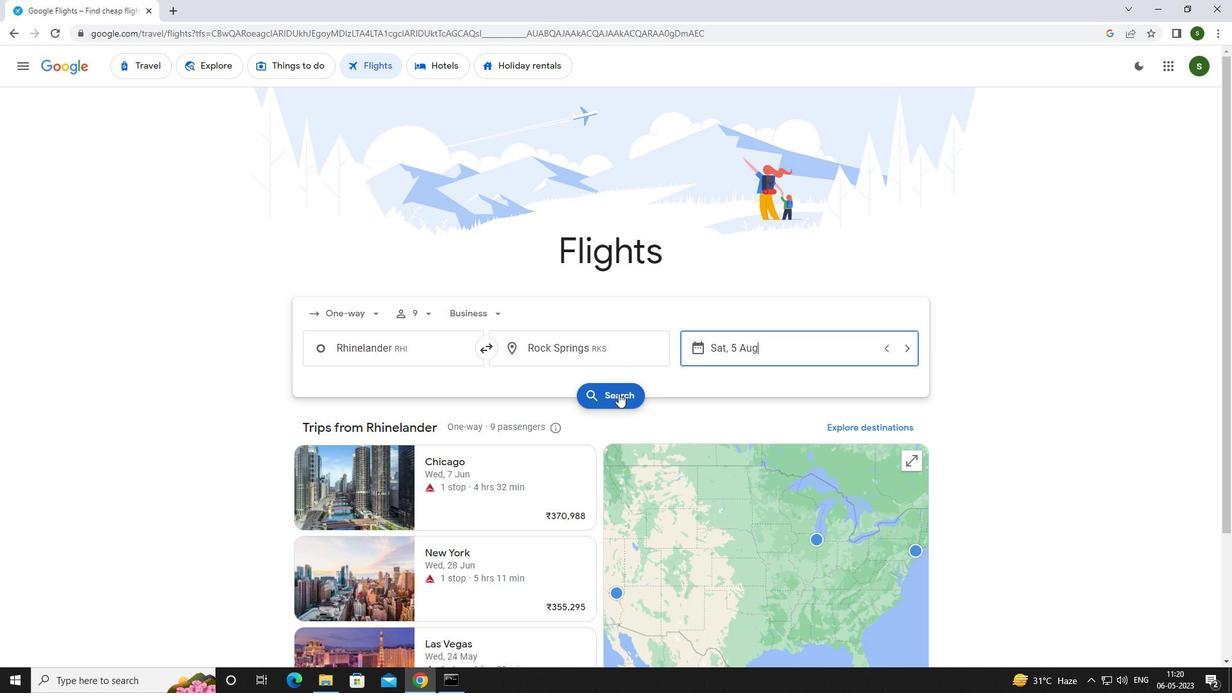 
Action: Mouse moved to (326, 184)
Screenshot: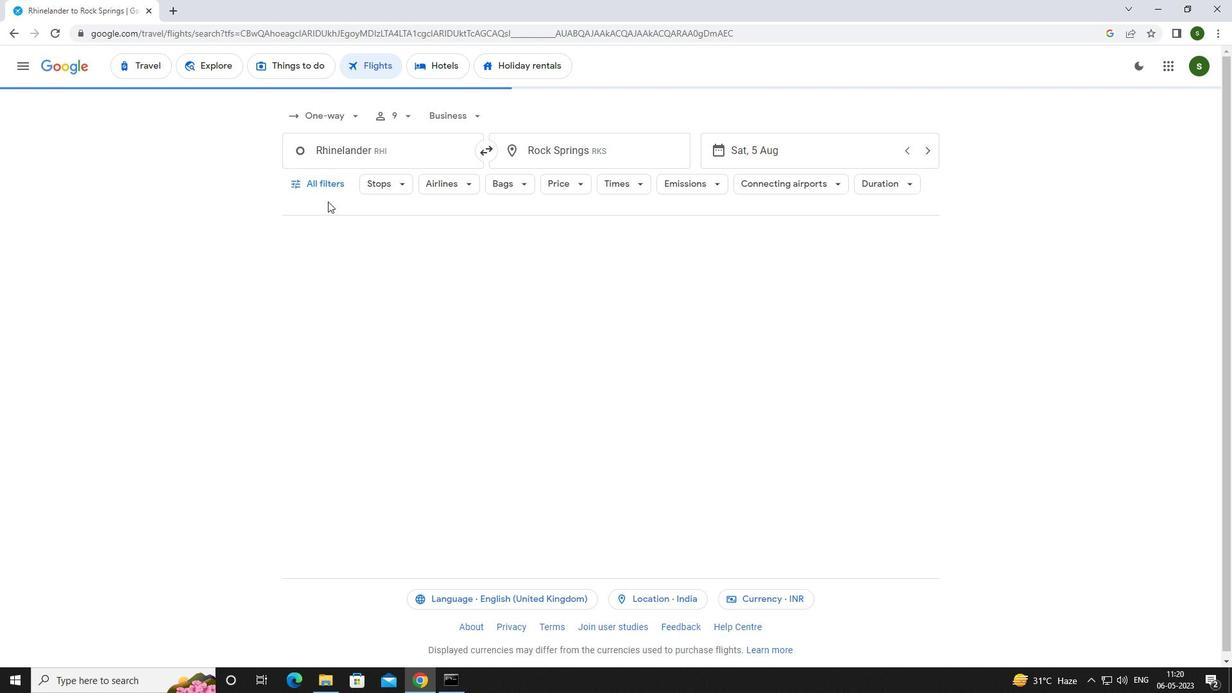 
Action: Mouse pressed left at (326, 184)
Screenshot: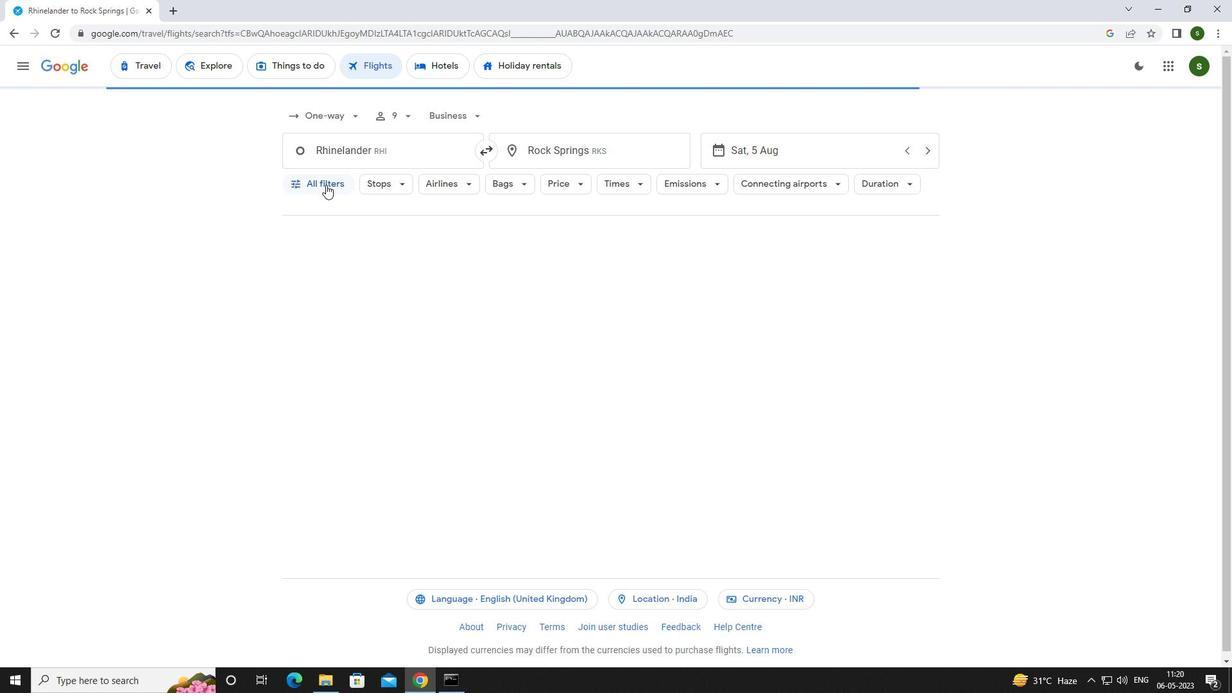 
Action: Mouse moved to (485, 463)
Screenshot: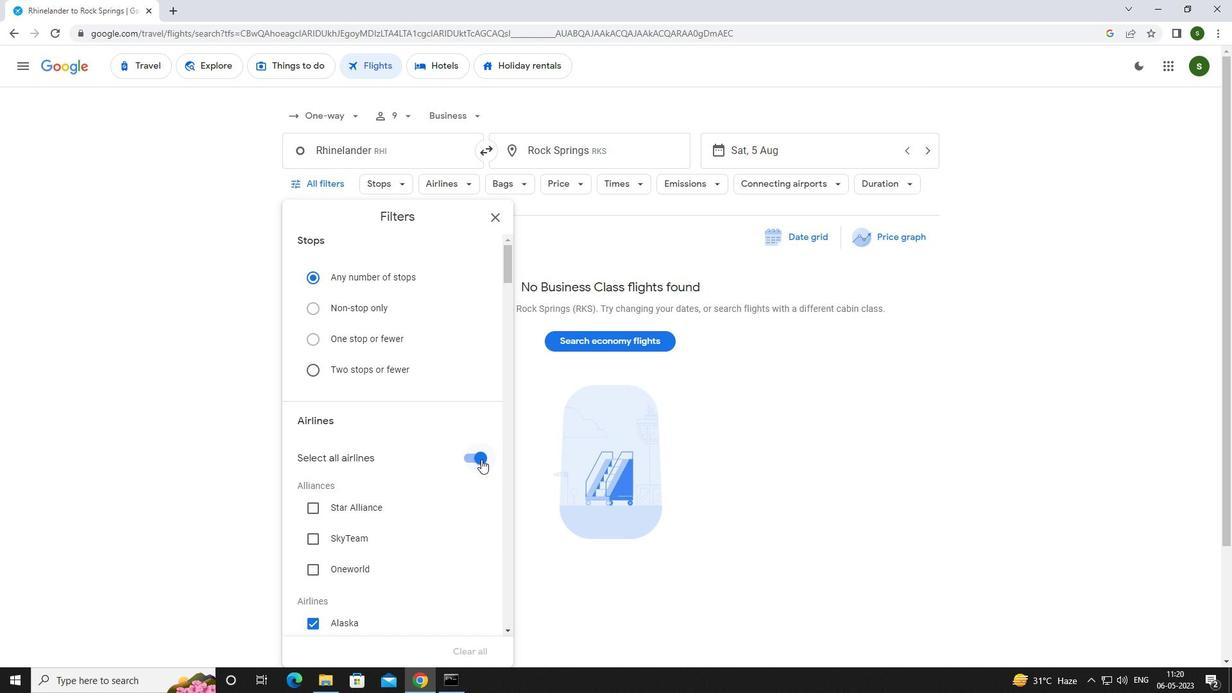 
Action: Mouse pressed left at (485, 463)
Screenshot: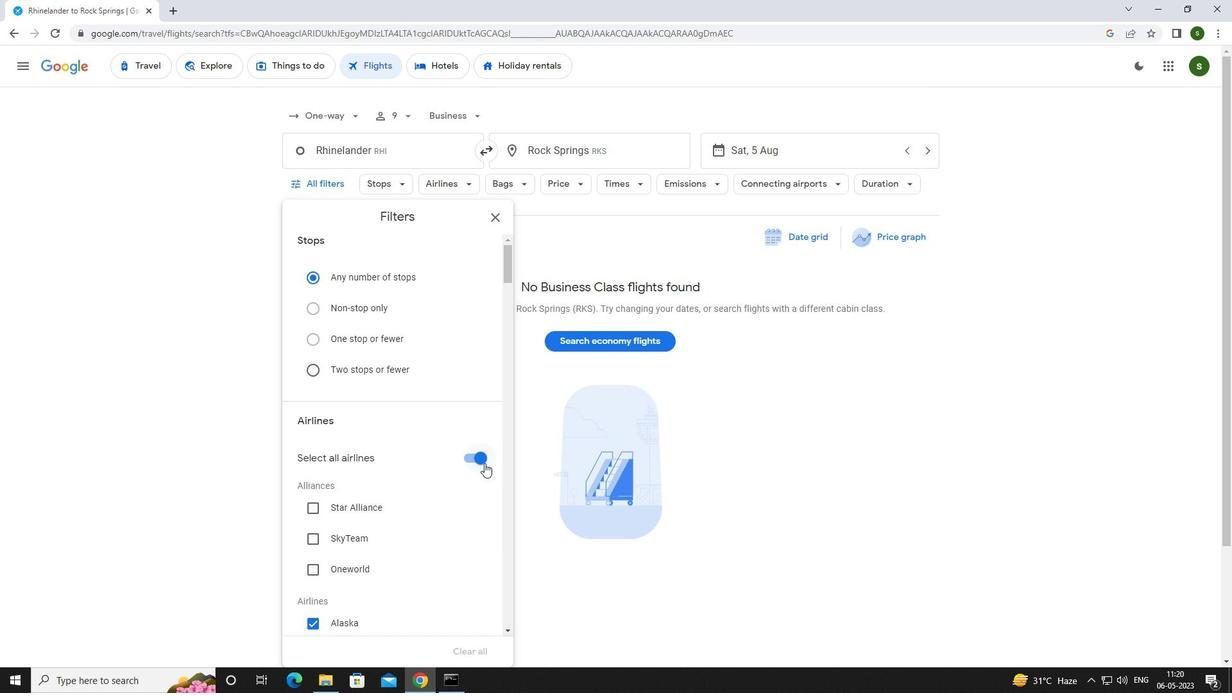 
Action: Mouse moved to (421, 398)
Screenshot: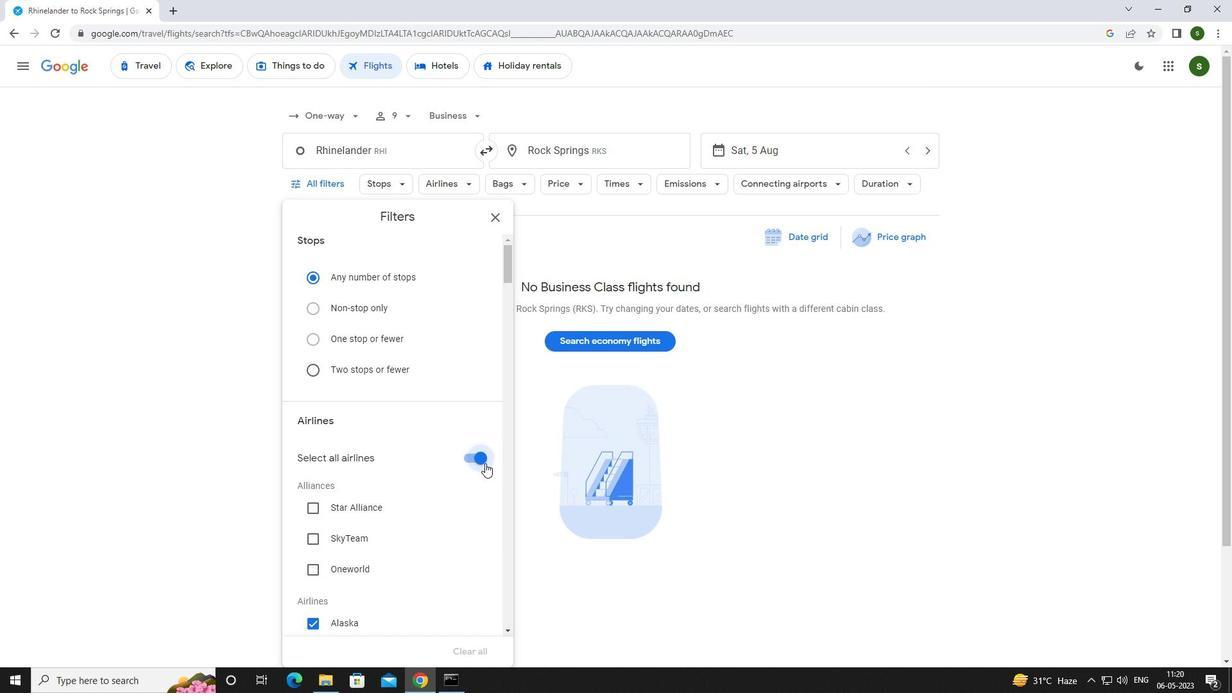 
Action: Mouse scrolled (421, 397) with delta (0, 0)
Screenshot: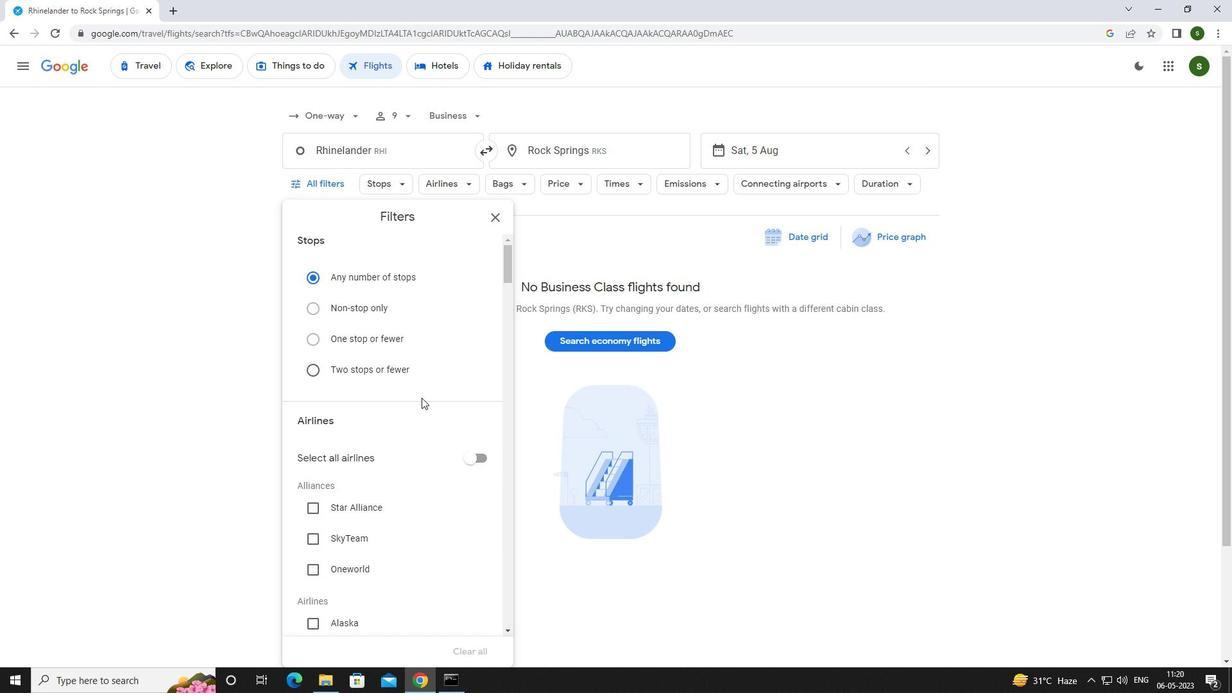 
Action: Mouse scrolled (421, 397) with delta (0, 0)
Screenshot: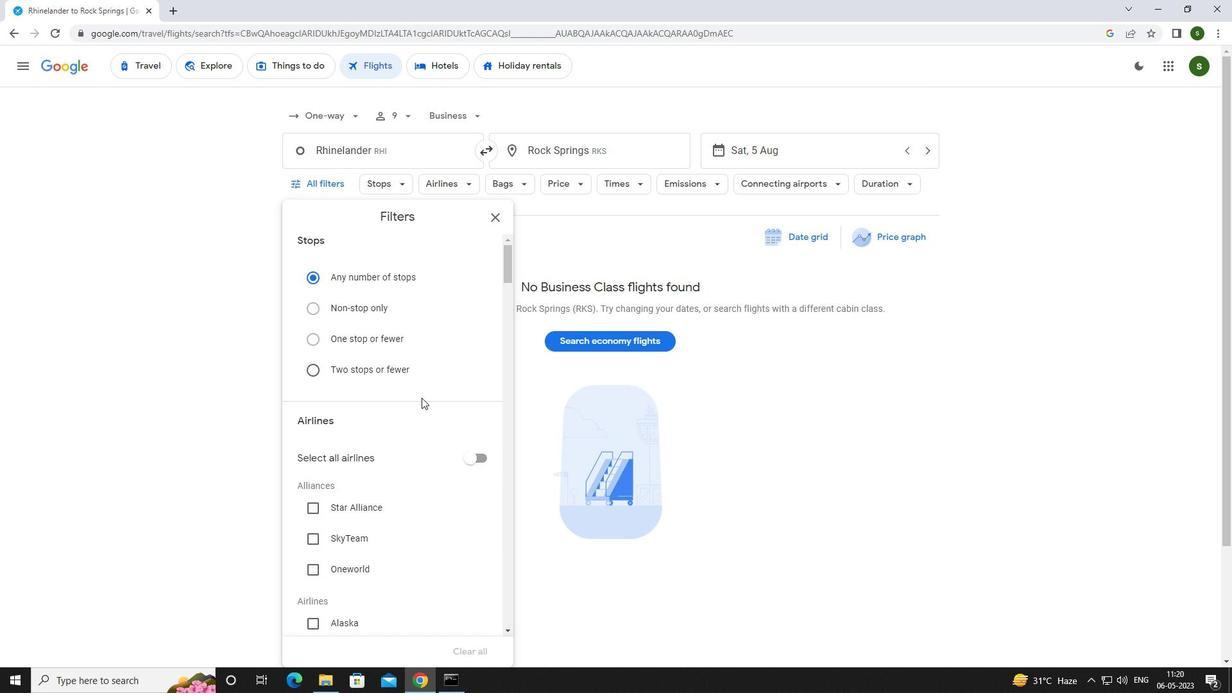 
Action: Mouse scrolled (421, 397) with delta (0, 0)
Screenshot: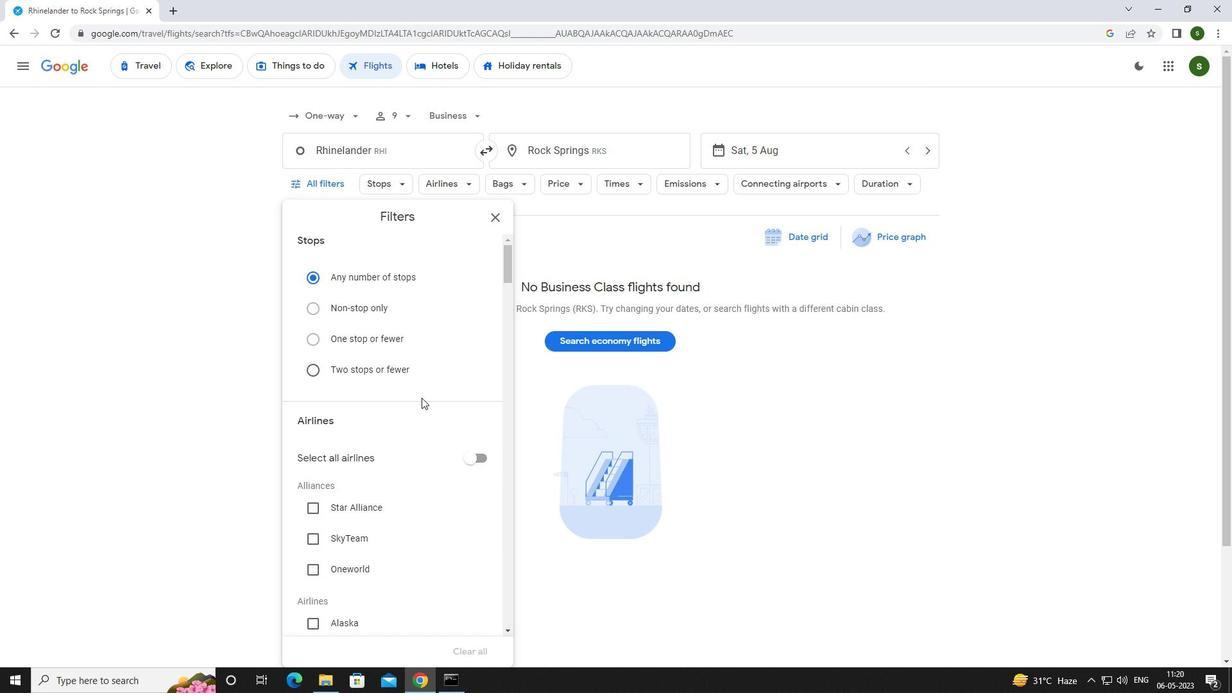 
Action: Mouse moved to (358, 430)
Screenshot: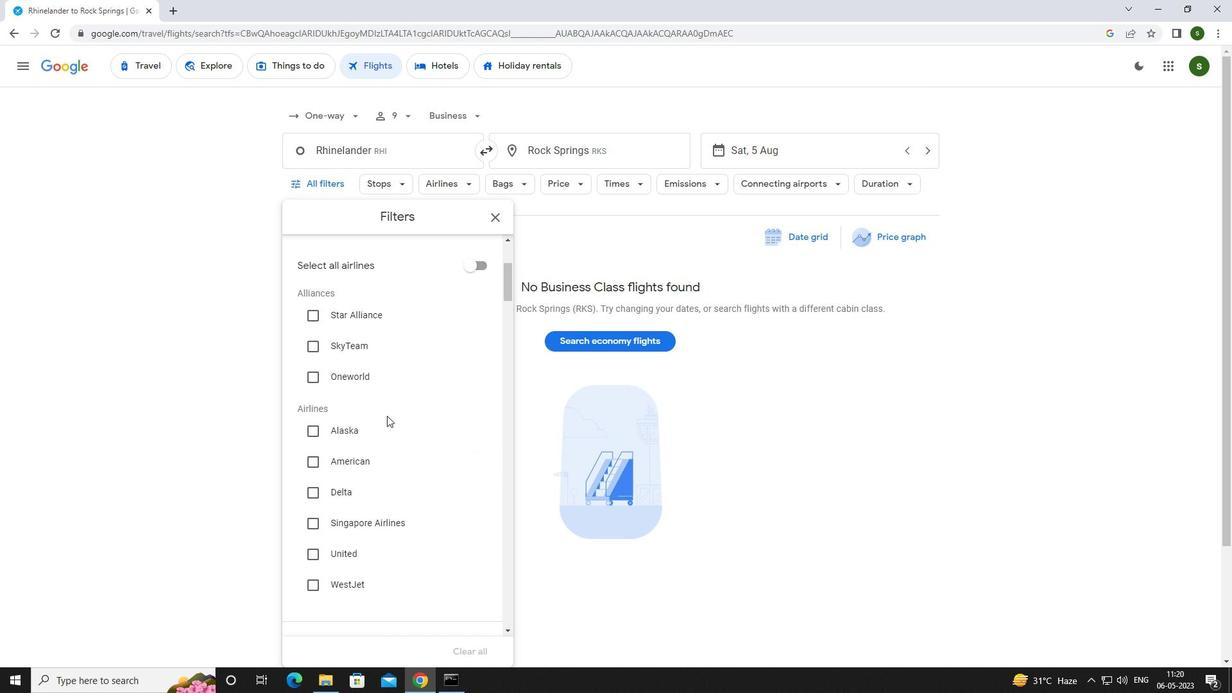 
Action: Mouse pressed left at (358, 430)
Screenshot: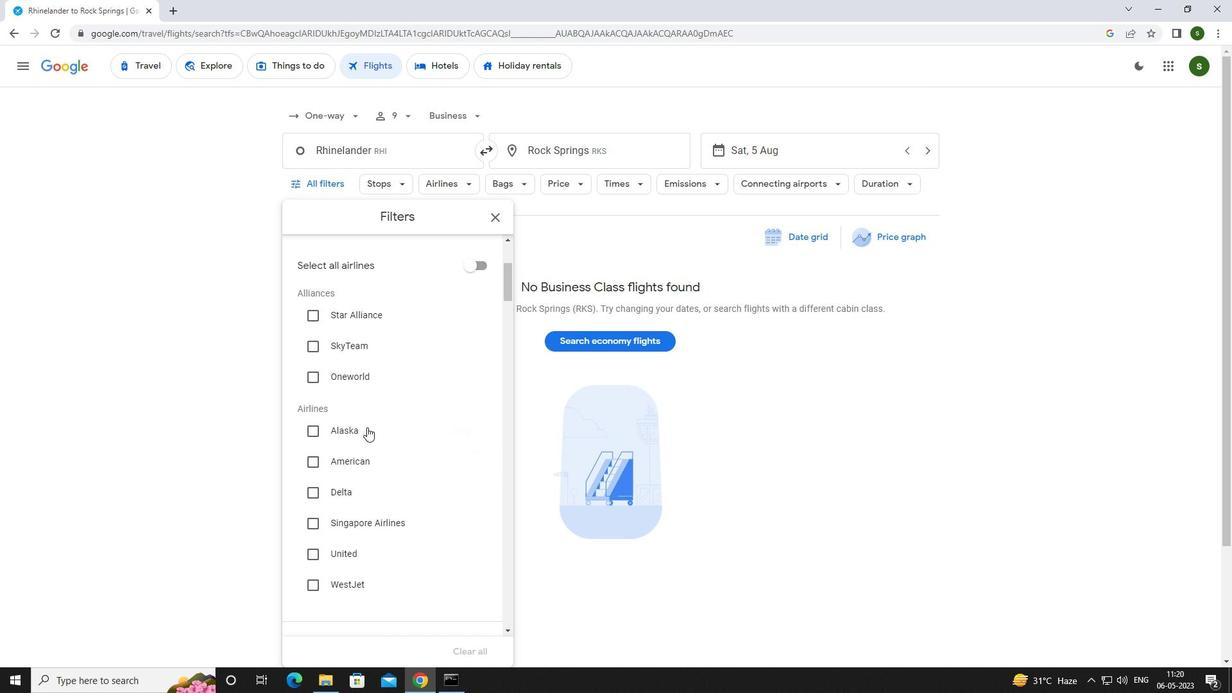 
Action: Mouse moved to (432, 442)
Screenshot: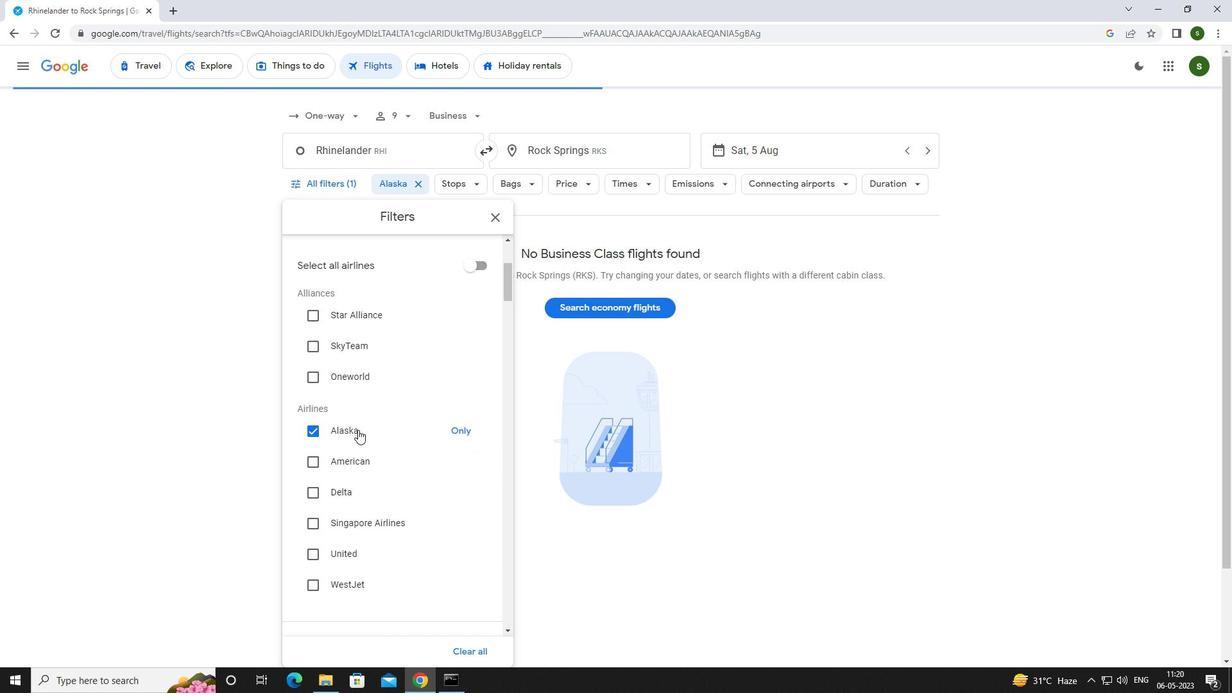 
Action: Mouse scrolled (432, 442) with delta (0, 0)
Screenshot: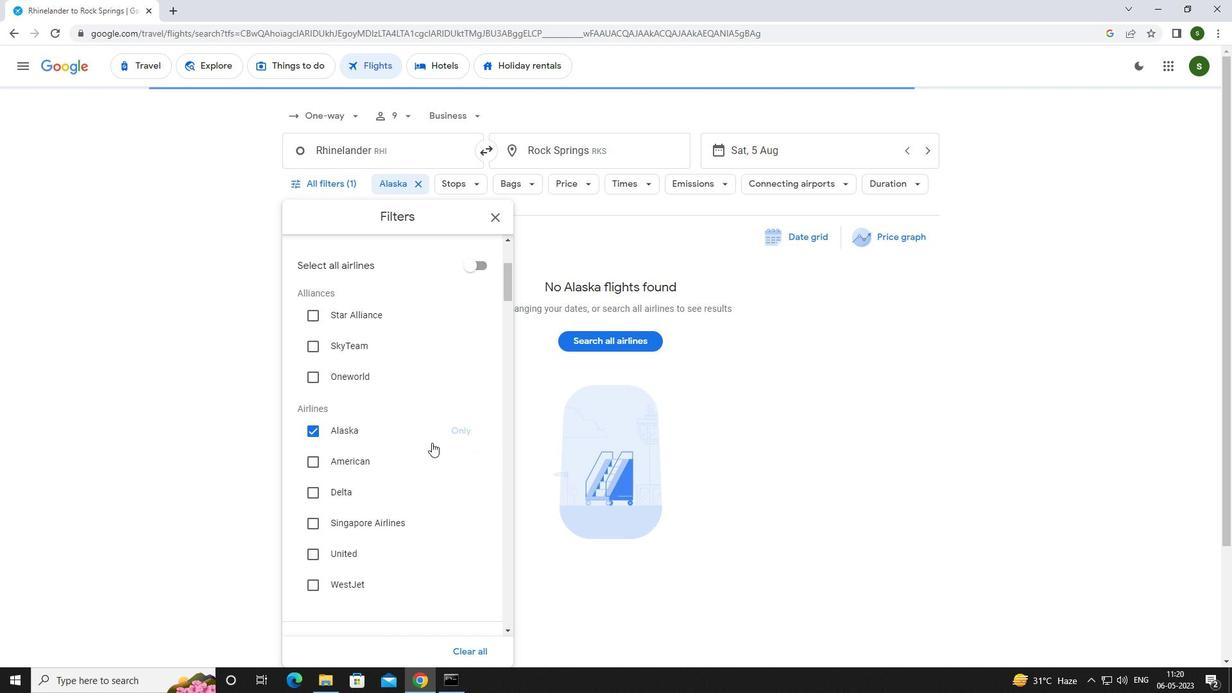 
Action: Mouse scrolled (432, 442) with delta (0, 0)
Screenshot: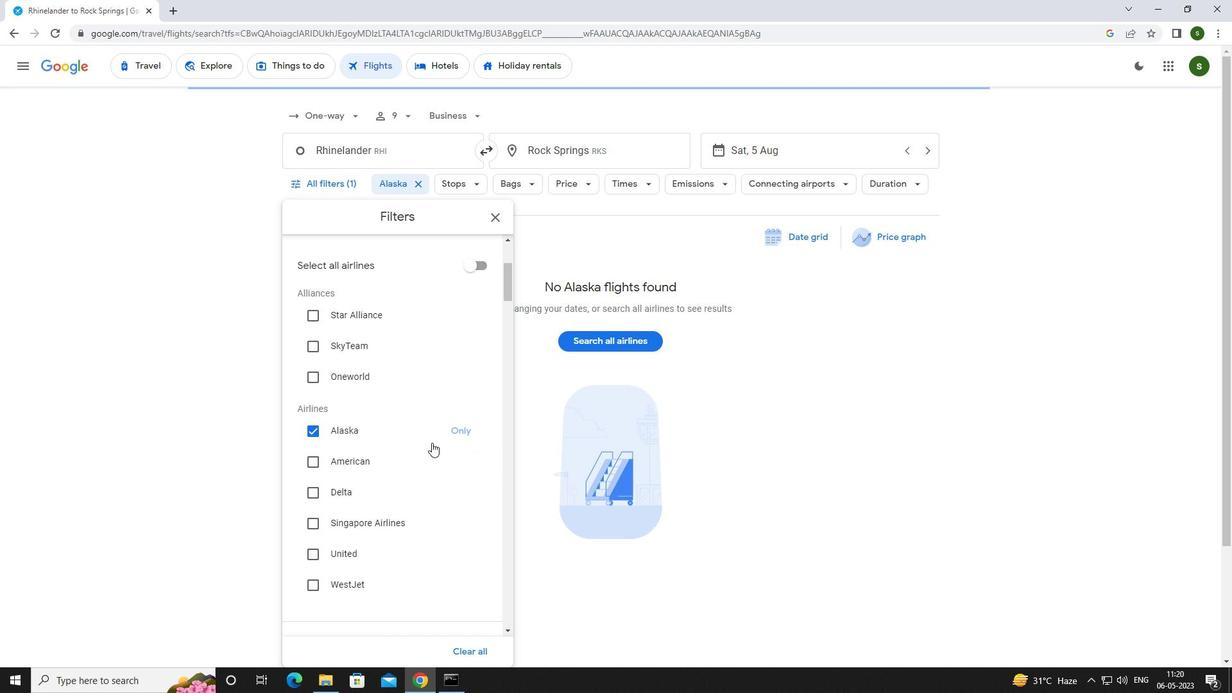 
Action: Mouse scrolled (432, 442) with delta (0, 0)
Screenshot: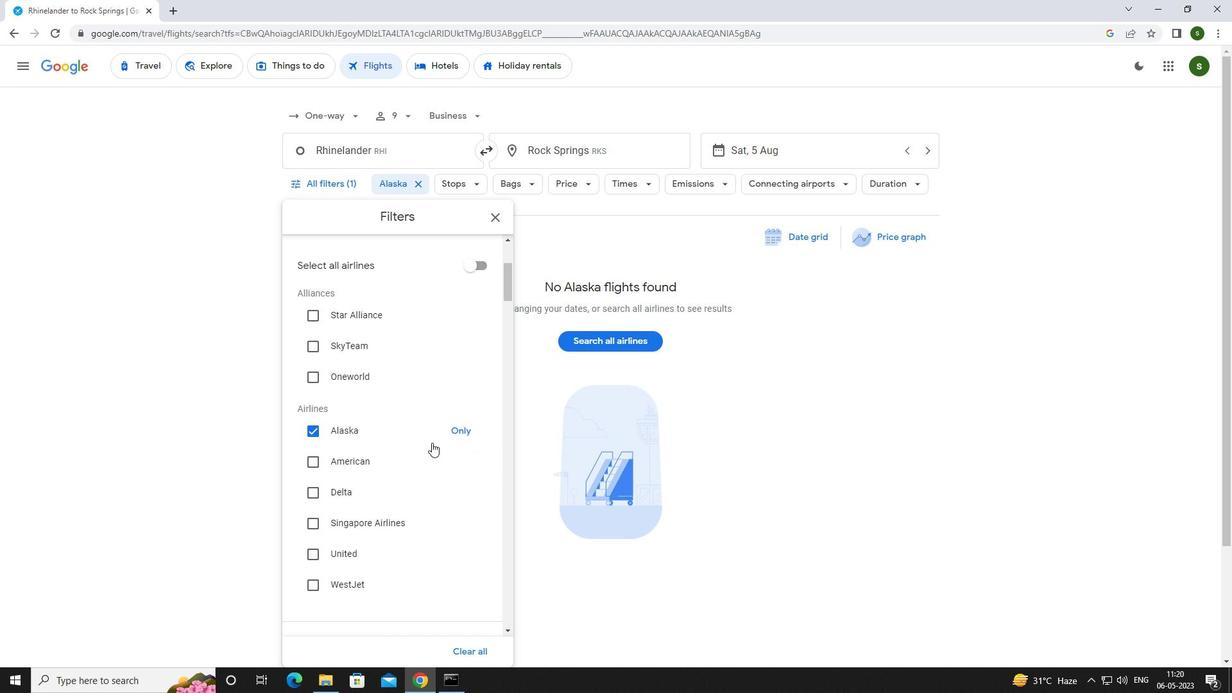 
Action: Mouse scrolled (432, 442) with delta (0, 0)
Screenshot: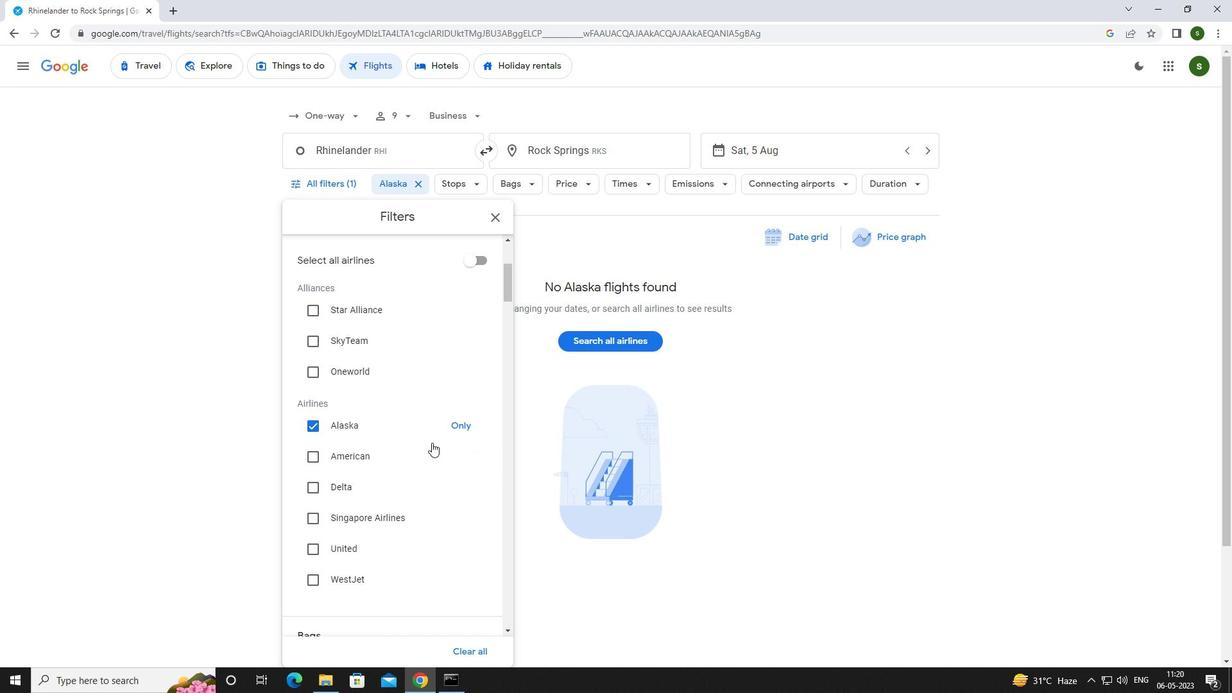 
Action: Mouse moved to (478, 450)
Screenshot: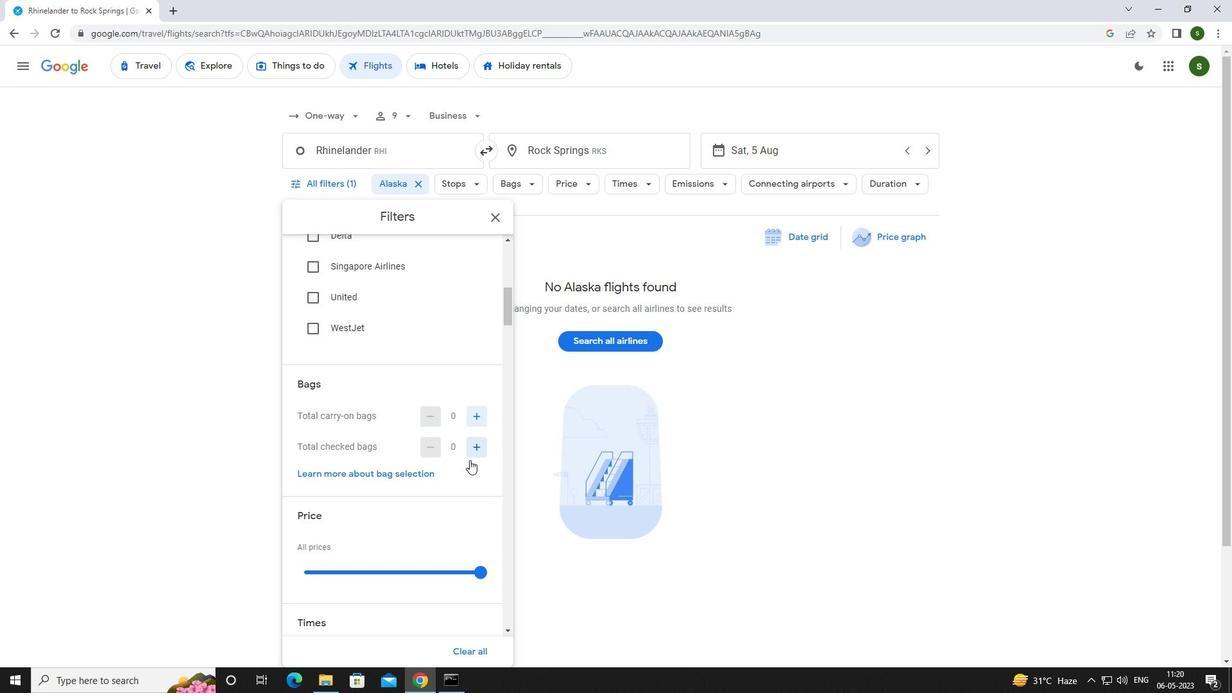 
Action: Mouse pressed left at (478, 450)
Screenshot: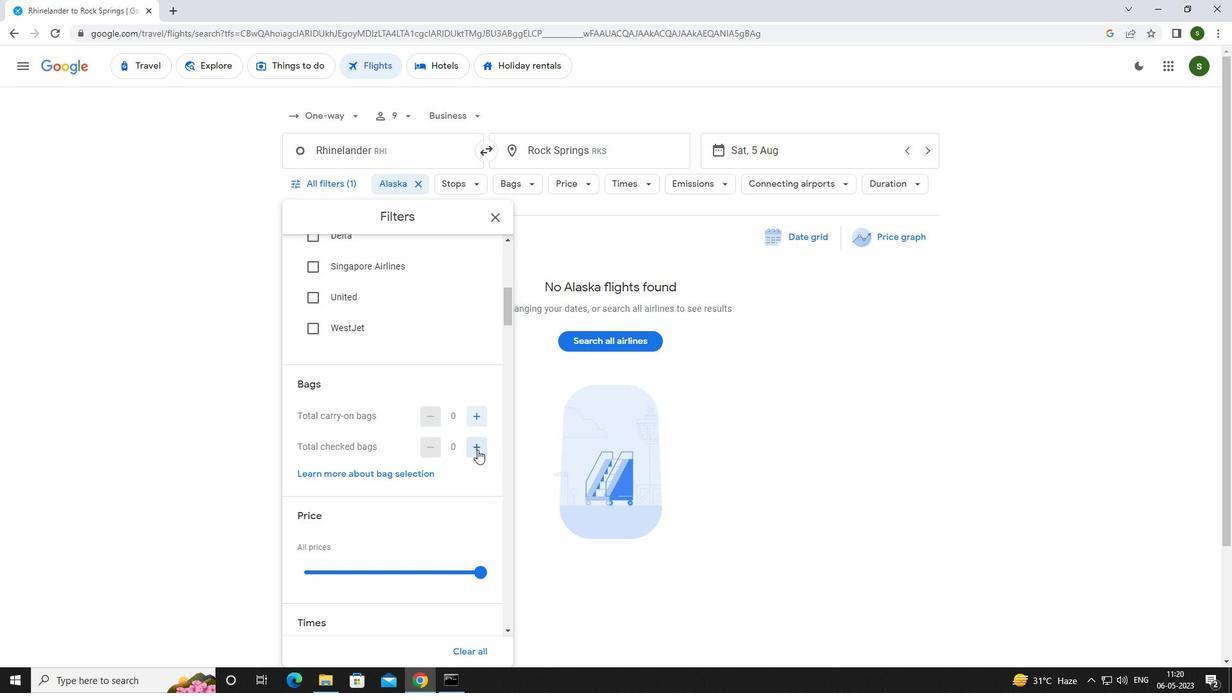 
Action: Mouse pressed left at (478, 450)
Screenshot: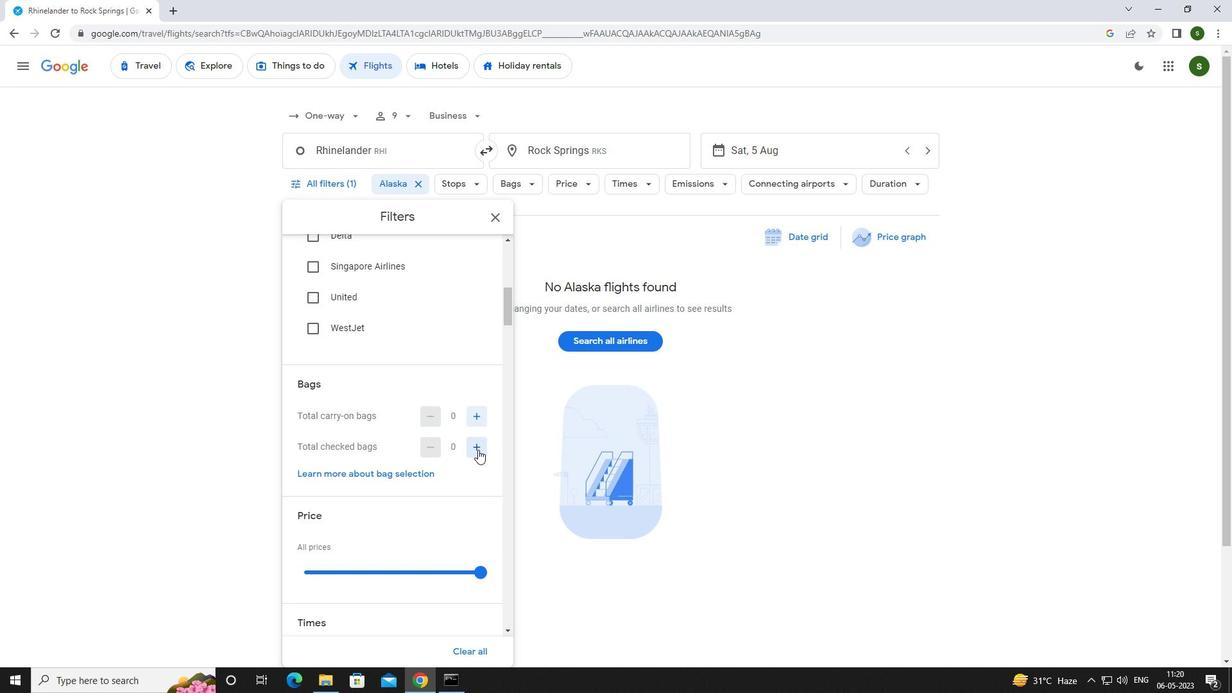 
Action: Mouse pressed left at (478, 450)
Screenshot: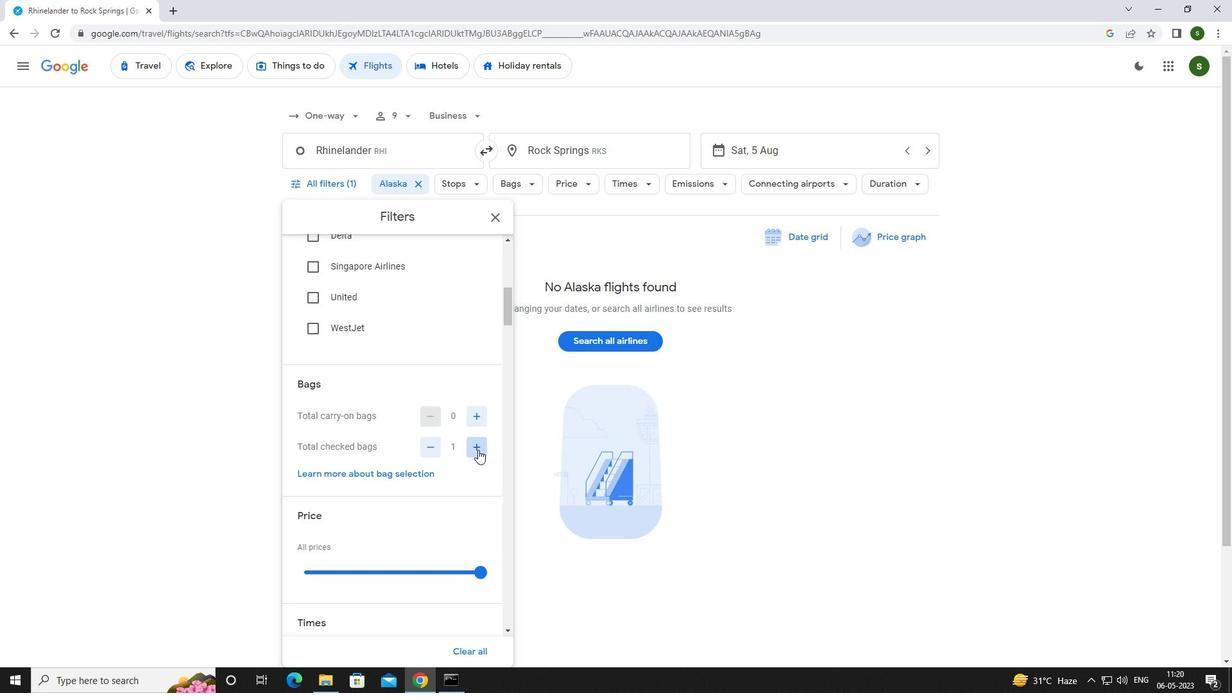 
Action: Mouse pressed left at (478, 450)
Screenshot: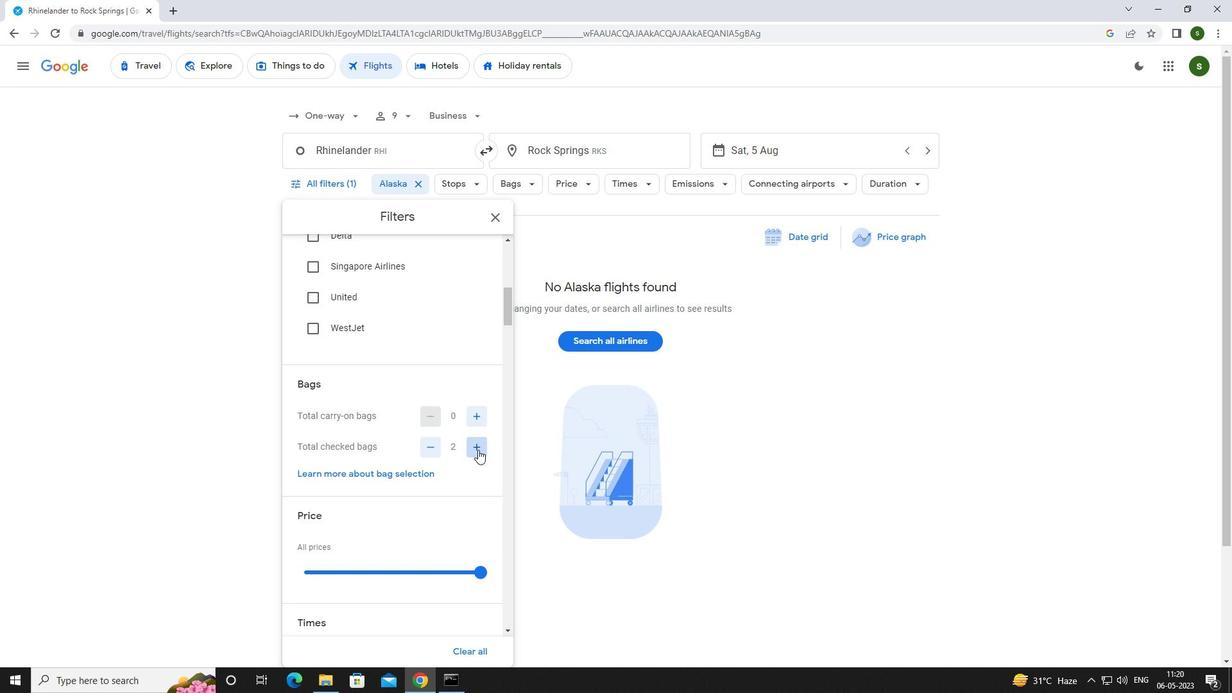 
Action: Mouse pressed left at (478, 450)
Screenshot: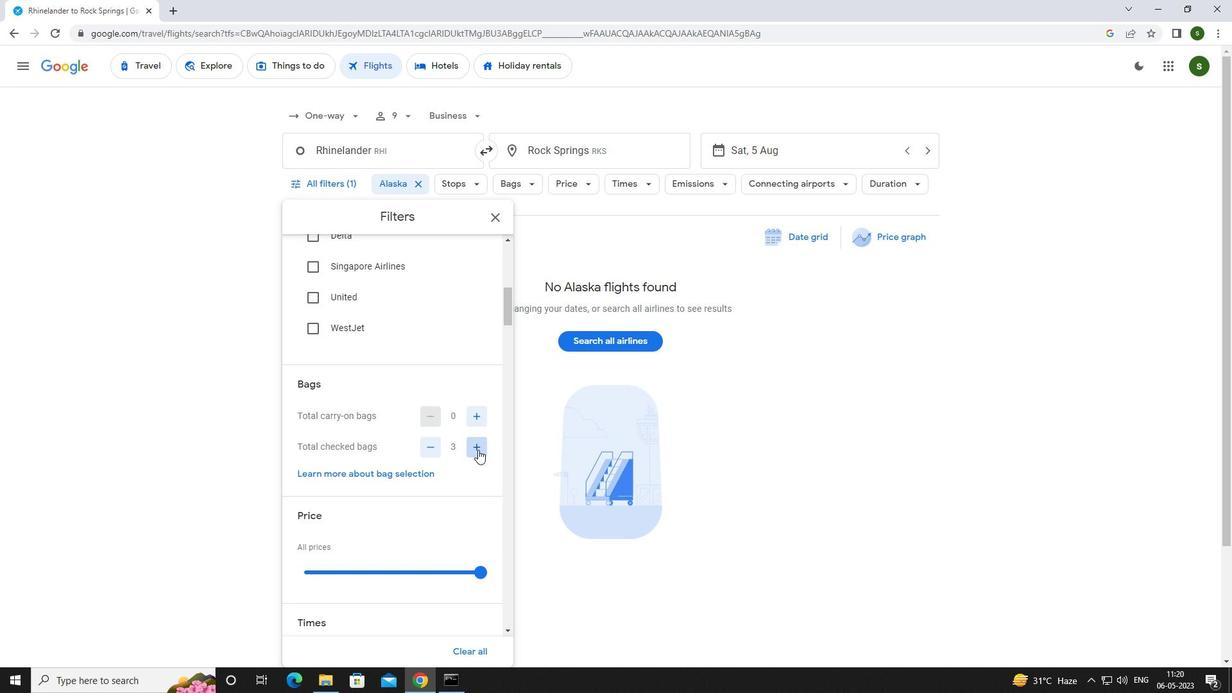 
Action: Mouse pressed left at (478, 450)
Screenshot: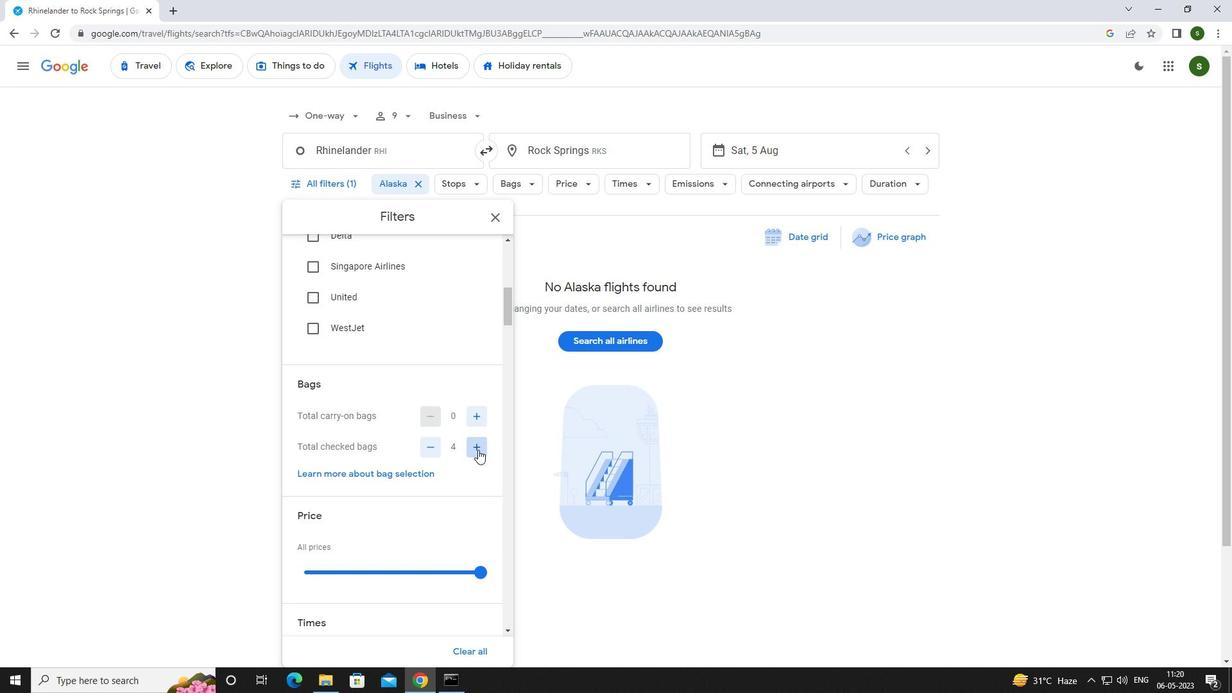 
Action: Mouse pressed left at (478, 450)
Screenshot: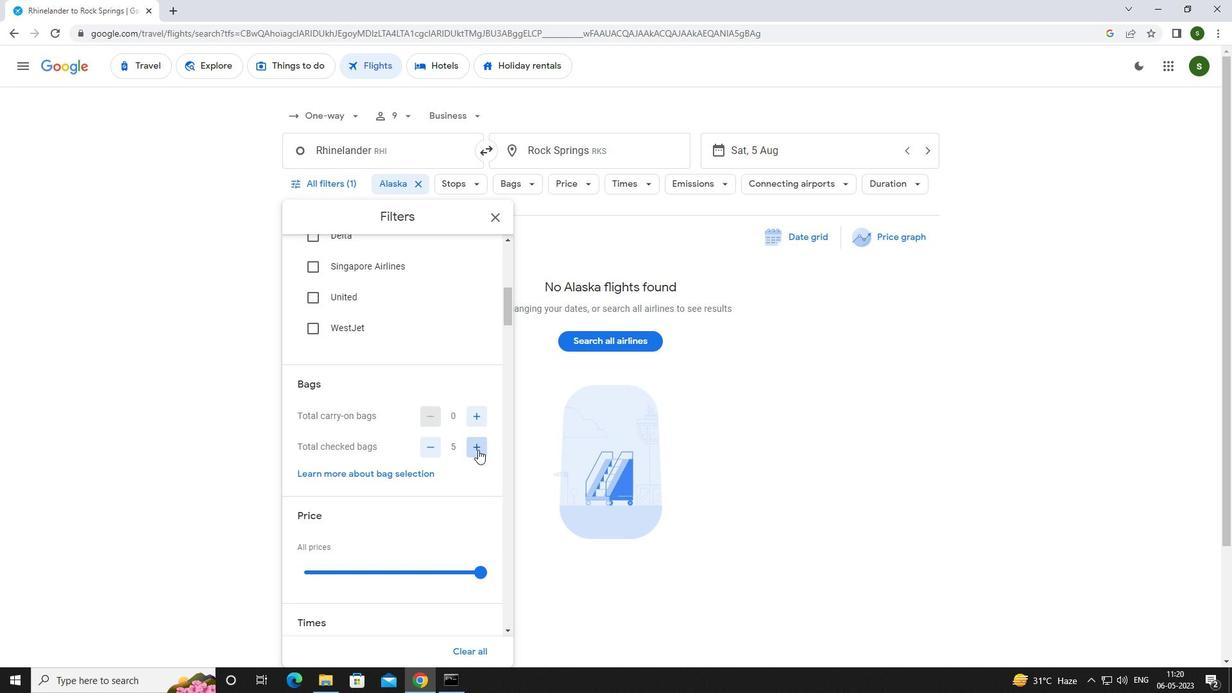 
Action: Mouse pressed left at (478, 450)
Screenshot: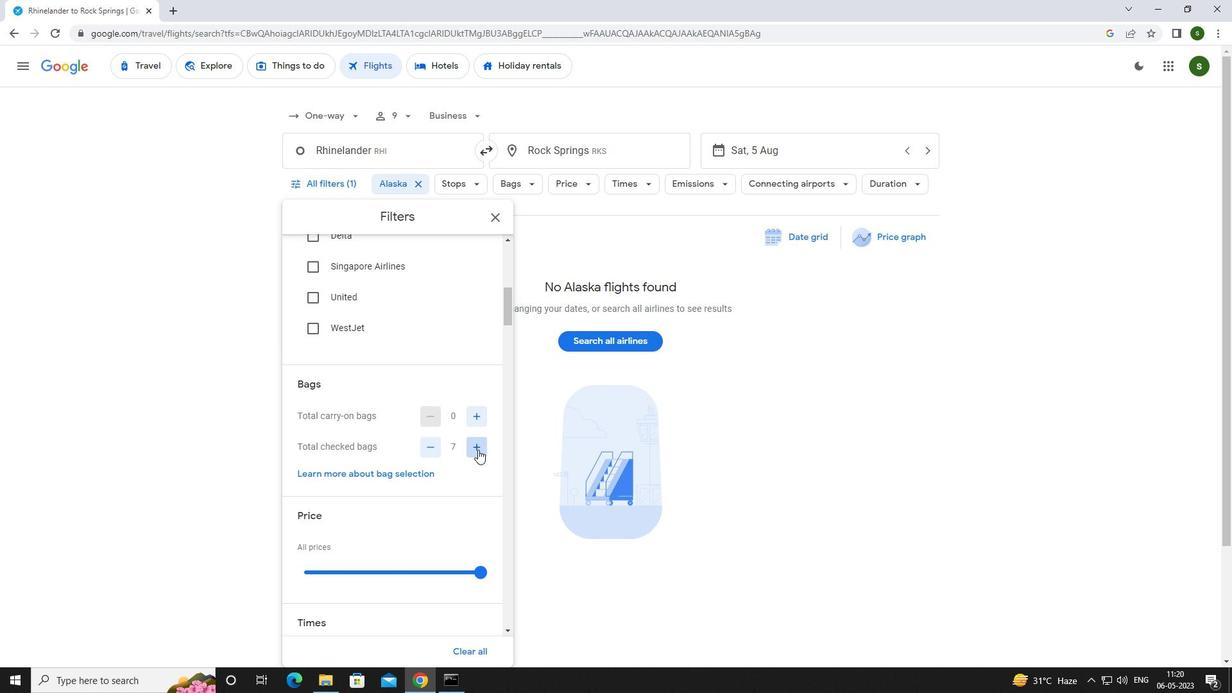 
Action: Mouse scrolled (478, 449) with delta (0, 0)
Screenshot: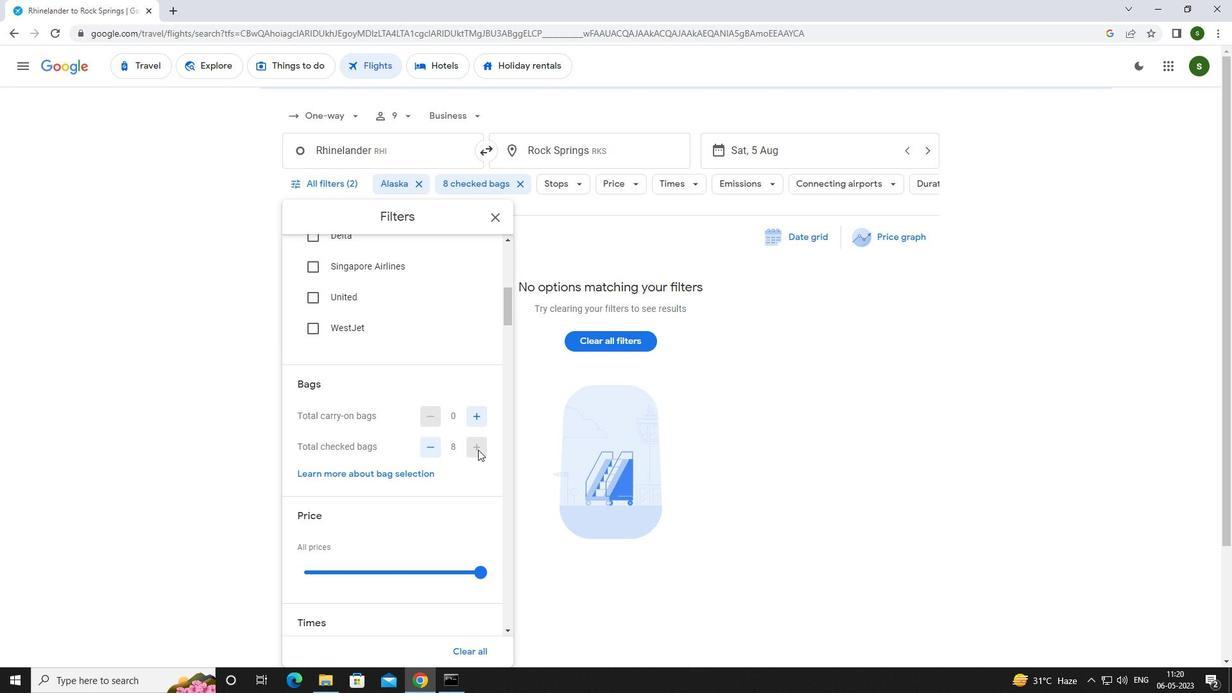 
Action: Mouse scrolled (478, 449) with delta (0, 0)
Screenshot: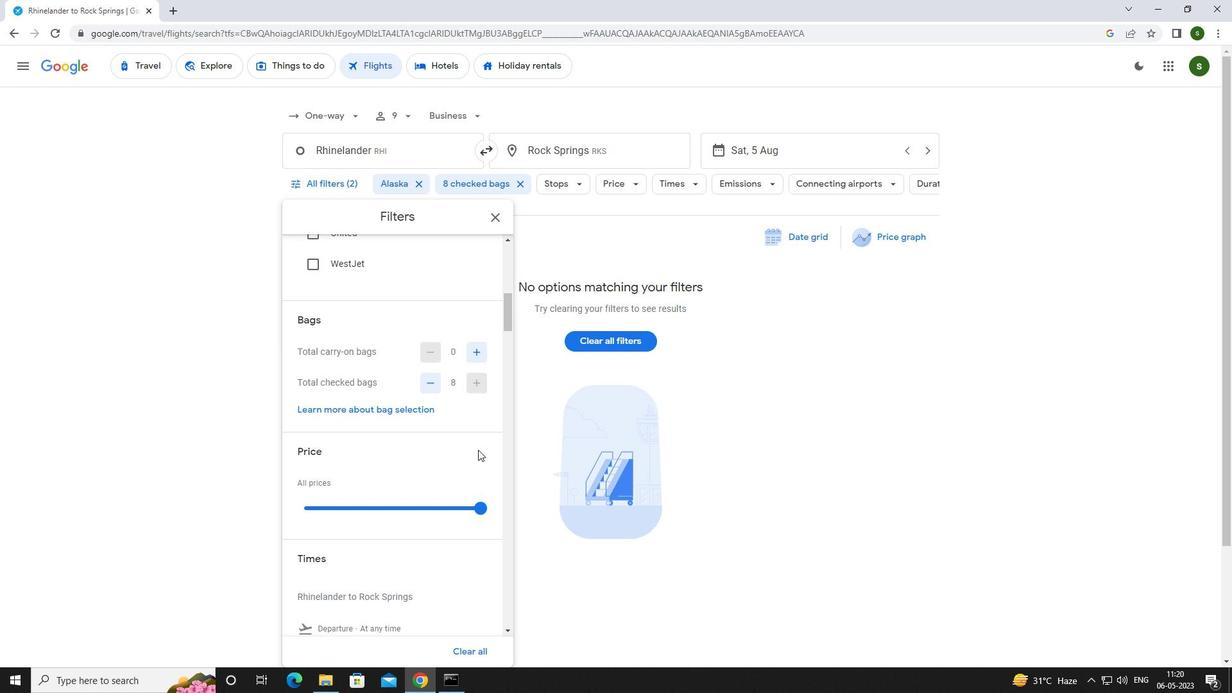 
Action: Mouse moved to (480, 442)
Screenshot: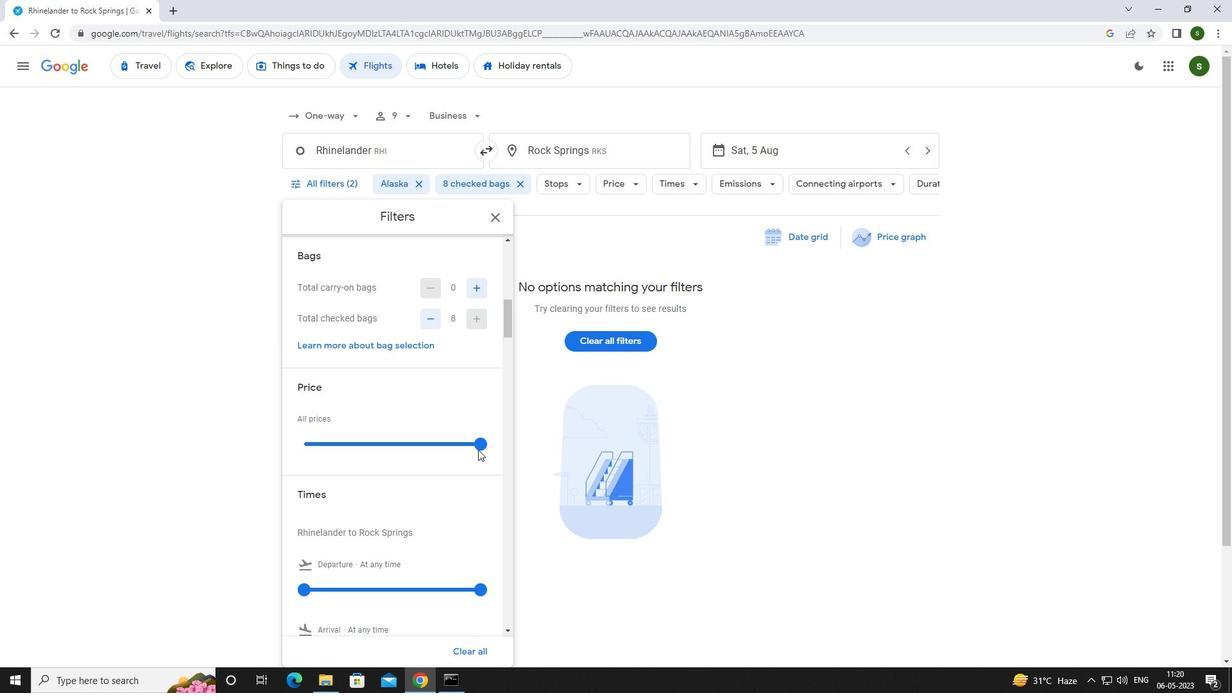 
Action: Mouse pressed left at (480, 442)
Screenshot: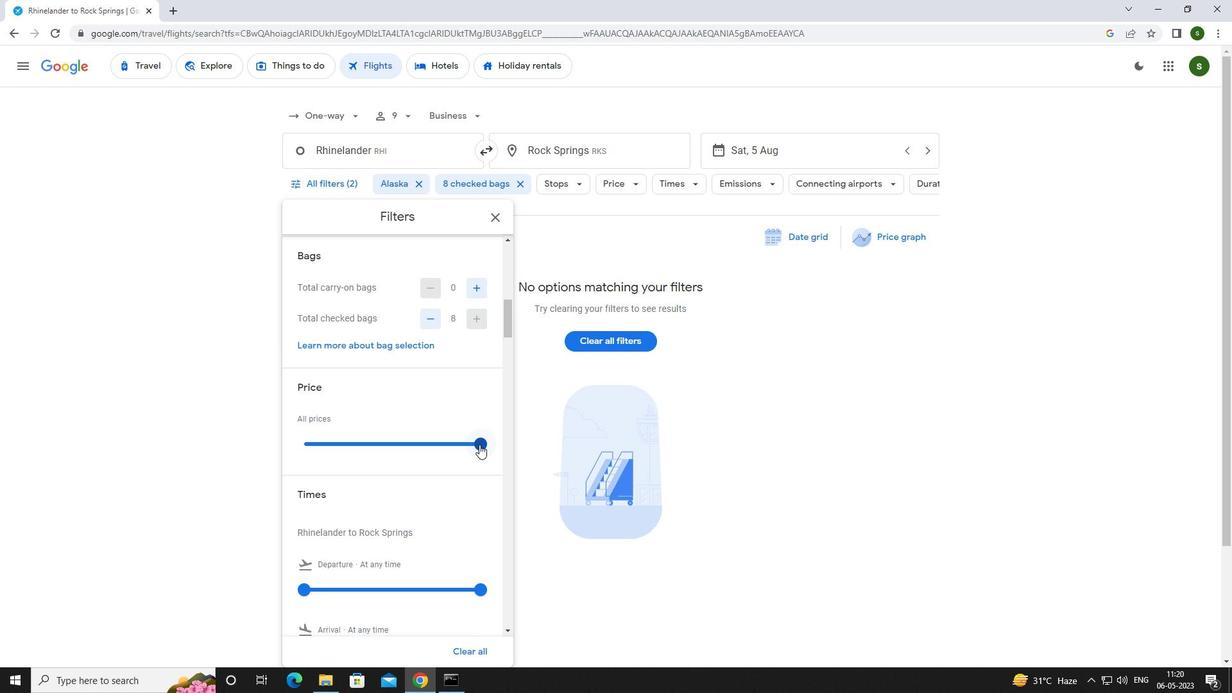 
Action: Mouse moved to (480, 442)
Screenshot: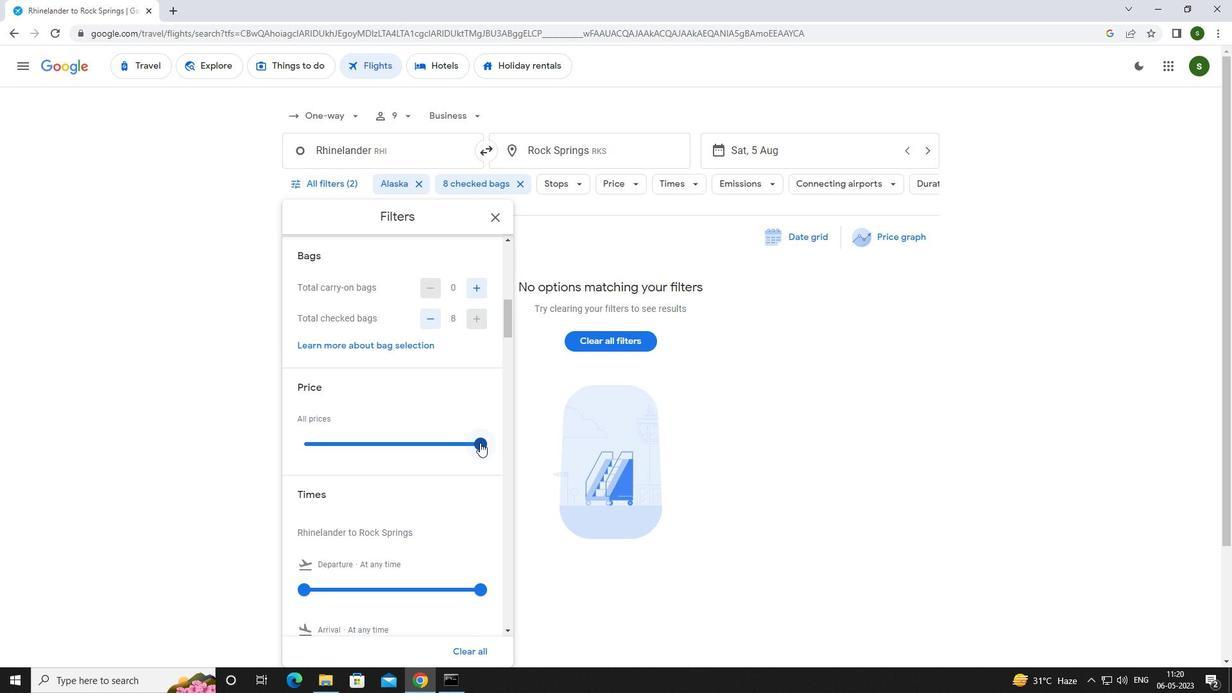 
Action: Mouse scrolled (480, 442) with delta (0, 0)
Screenshot: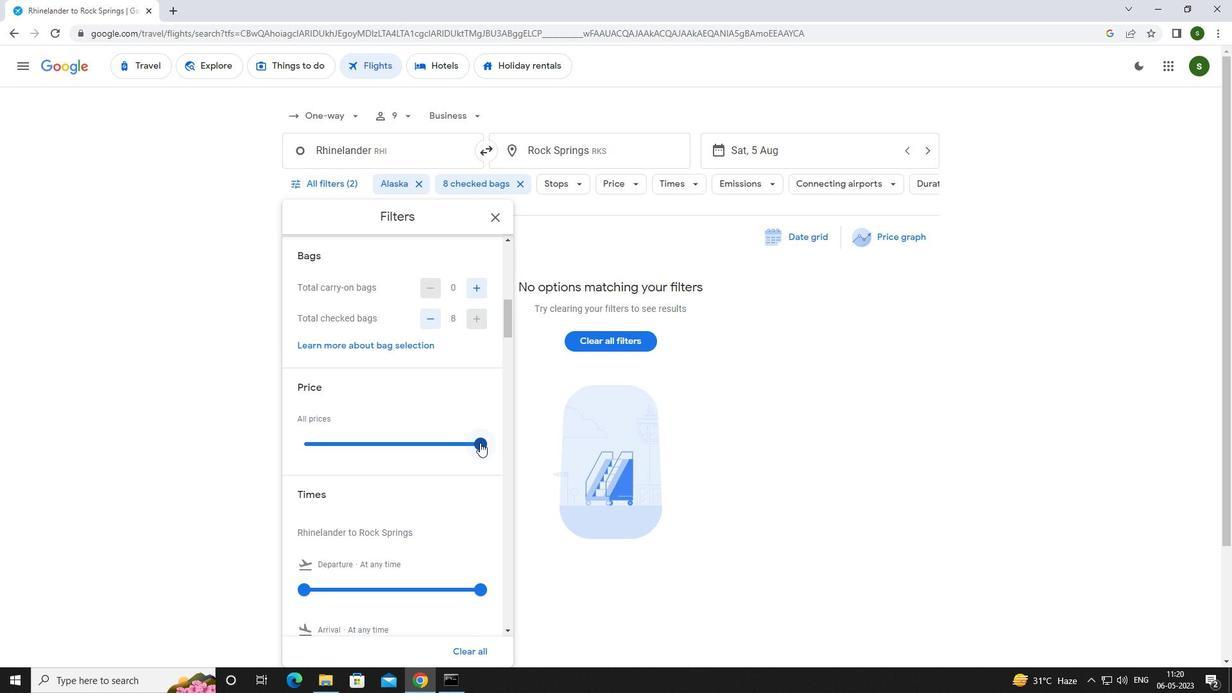 
Action: Mouse moved to (301, 521)
Screenshot: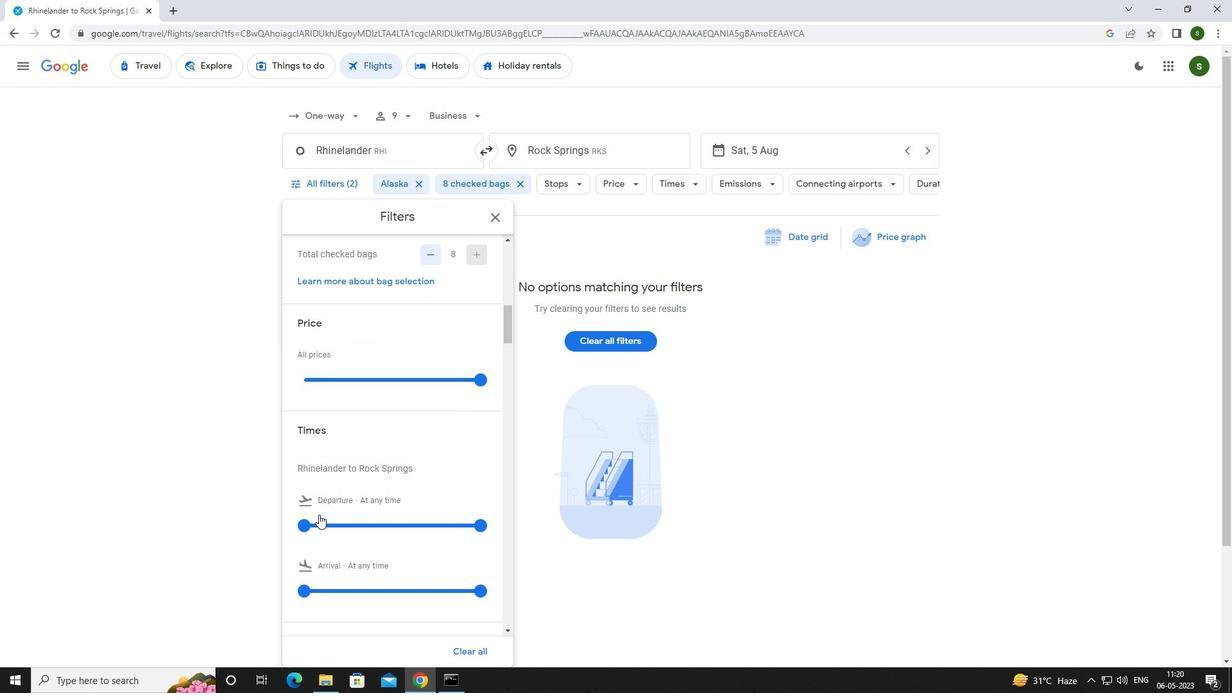 
Action: Mouse pressed left at (301, 521)
Screenshot: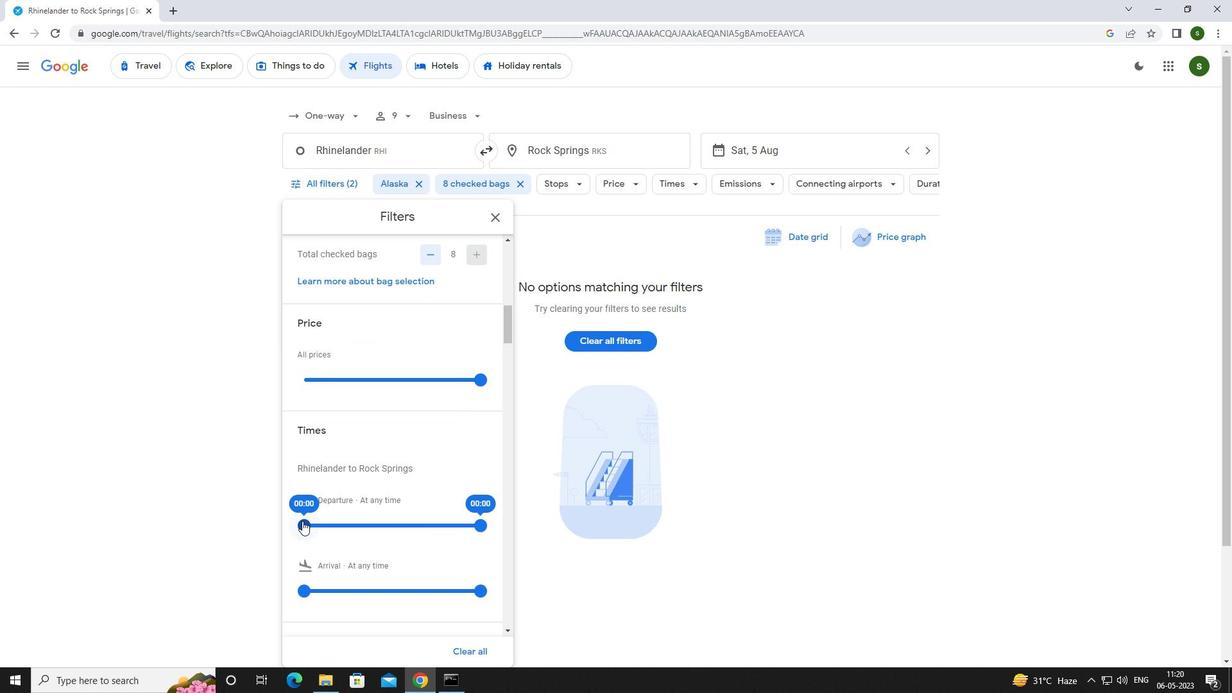 
Action: Mouse moved to (566, 557)
Screenshot: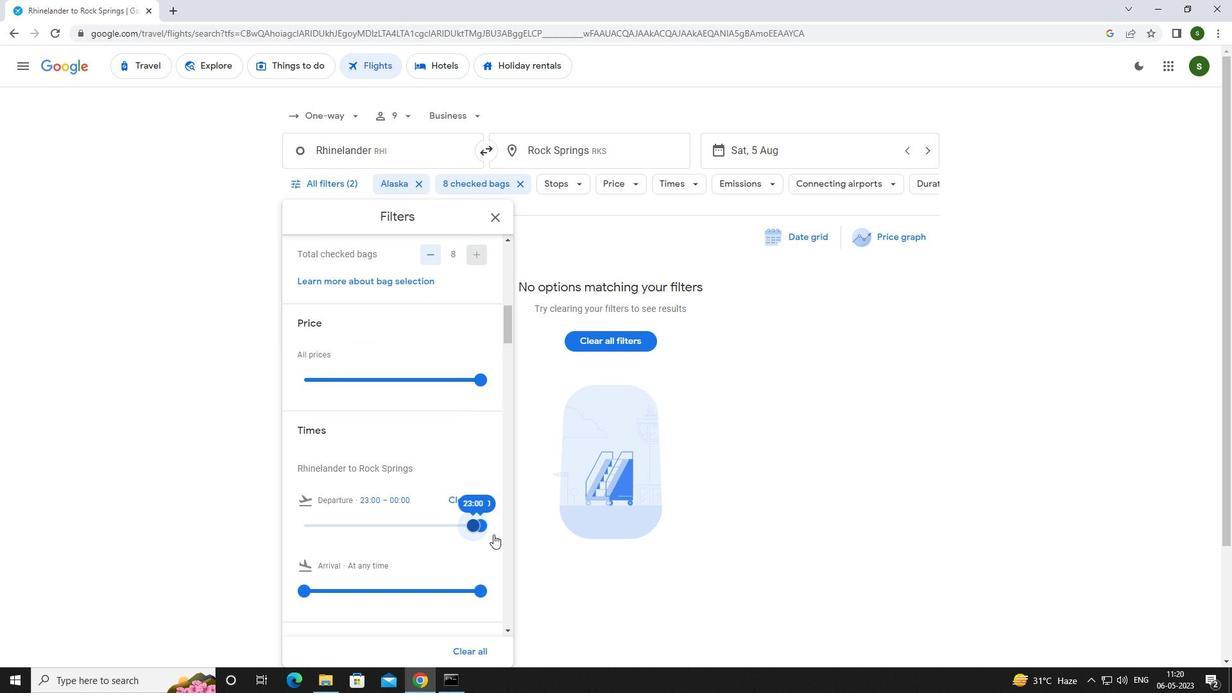 
Action: Mouse pressed left at (566, 557)
Screenshot: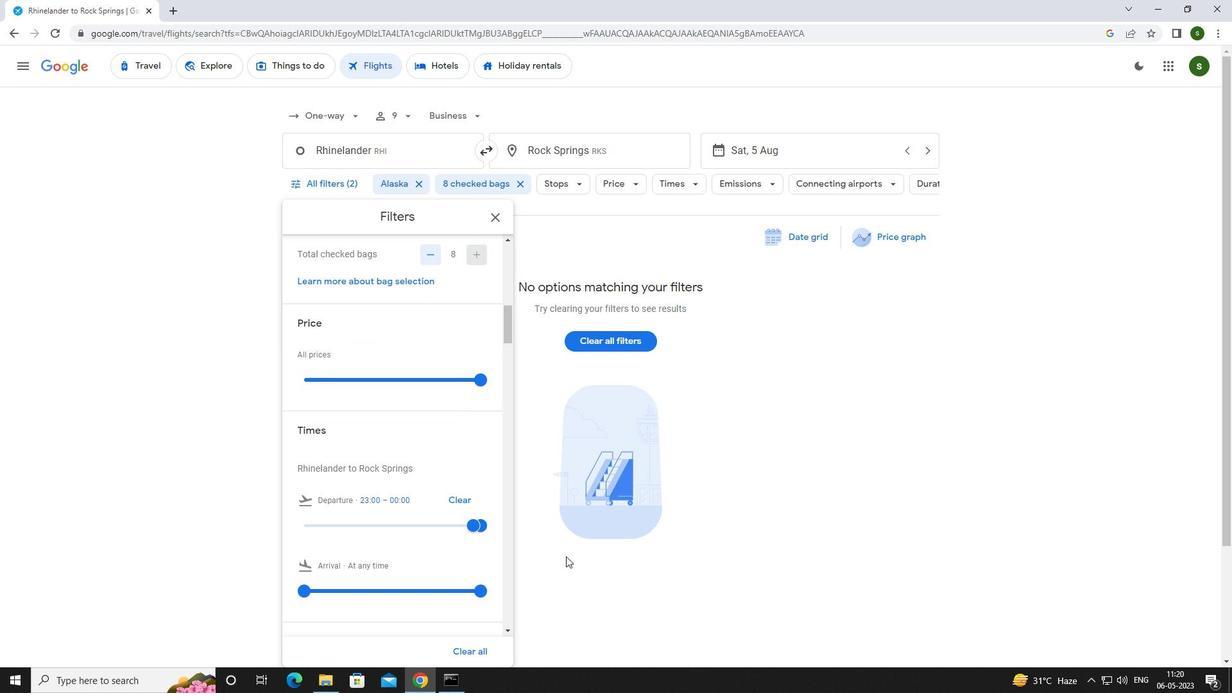
